 Task: Search one way flight ticket for 3 adults, 3 children in premium economy from Marquette: Sawyer International Airport to Jackson: Jackson Hole Airport on 5-2-2023. Choice of flights is American. Number of bags: 1 carry on bag. Price is upto 42000. Outbound departure time preference is 21:30.
Action: Mouse moved to (291, 117)
Screenshot: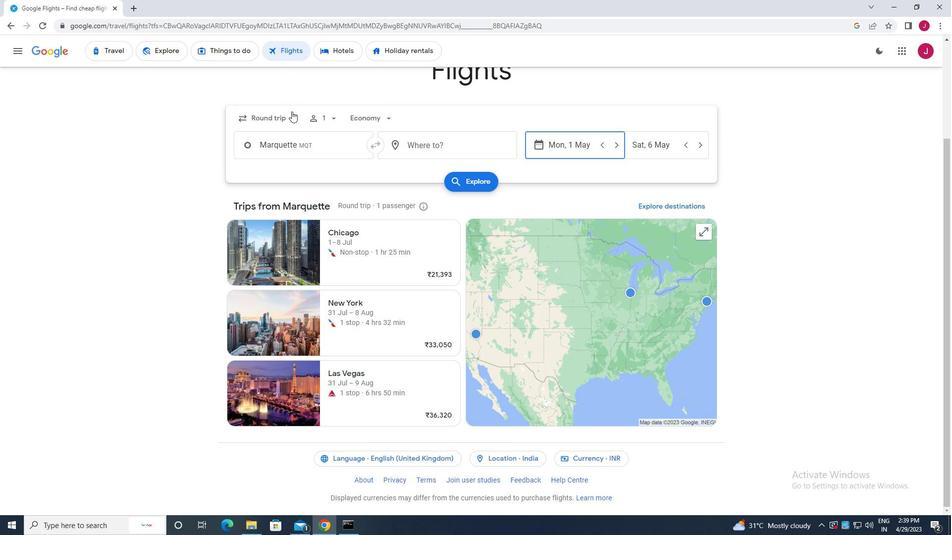 
Action: Mouse pressed left at (291, 117)
Screenshot: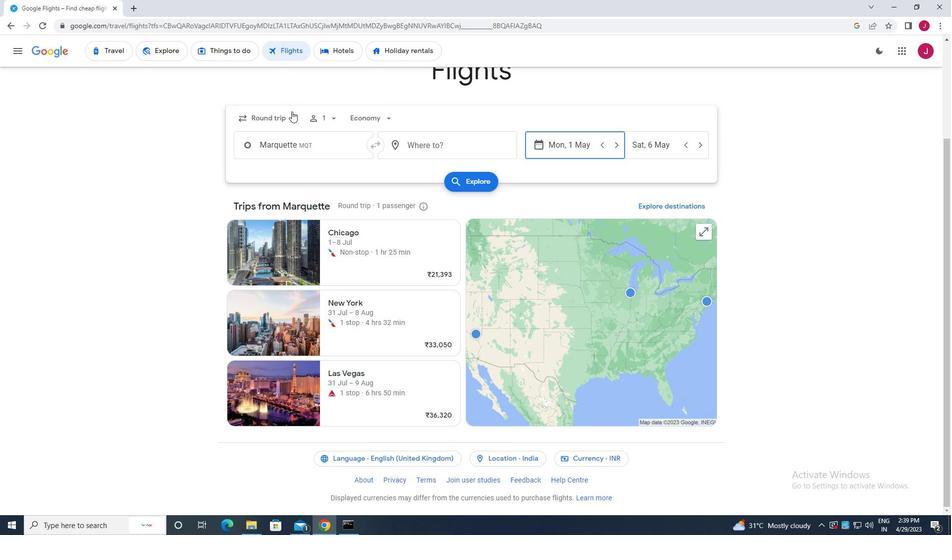 
Action: Mouse moved to (282, 164)
Screenshot: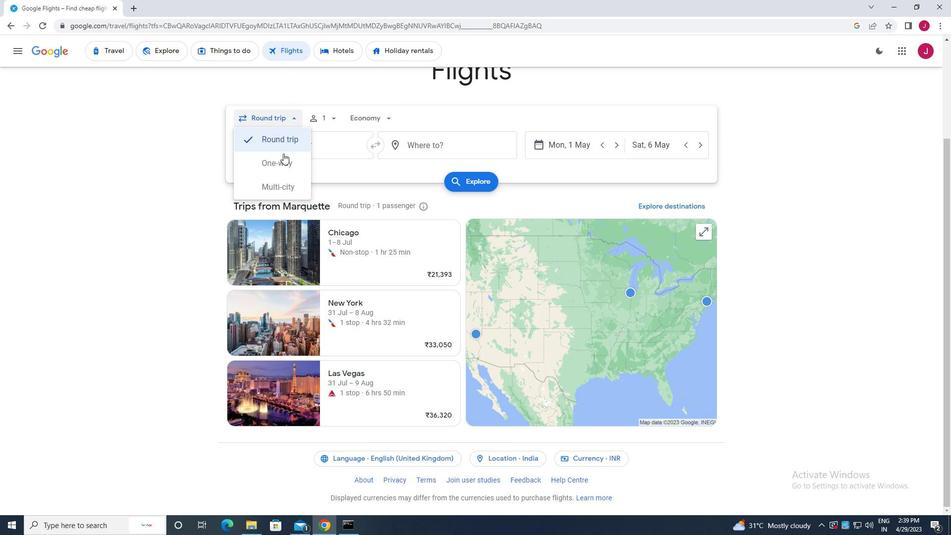 
Action: Mouse pressed left at (282, 164)
Screenshot: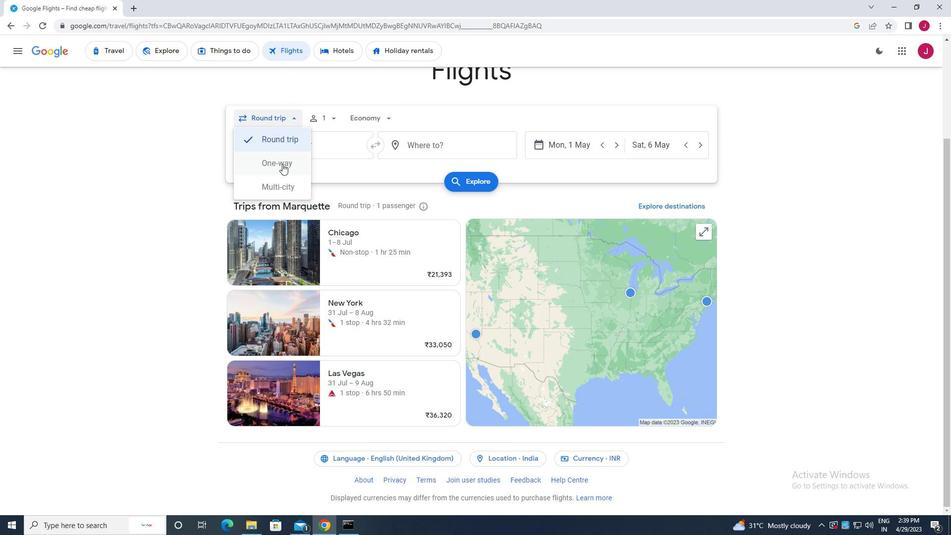 
Action: Mouse moved to (319, 121)
Screenshot: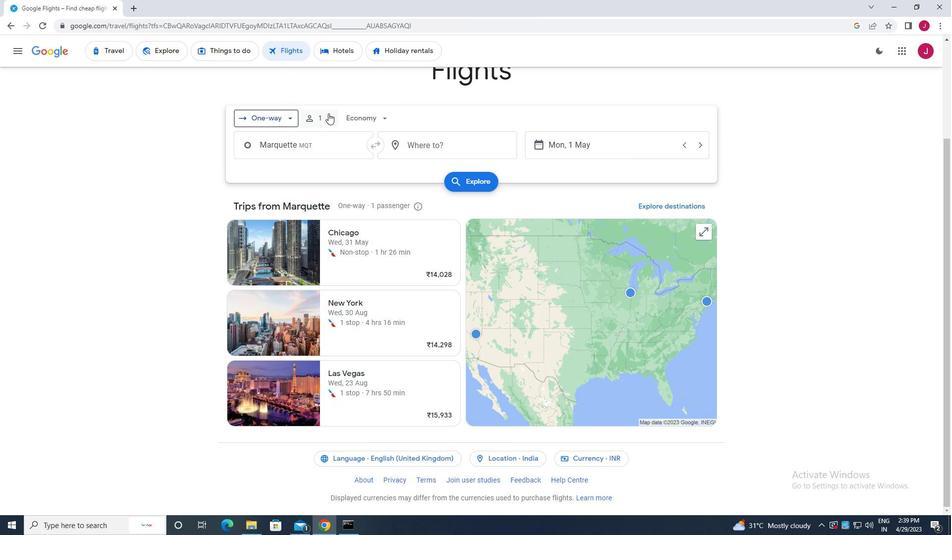 
Action: Mouse pressed left at (319, 121)
Screenshot: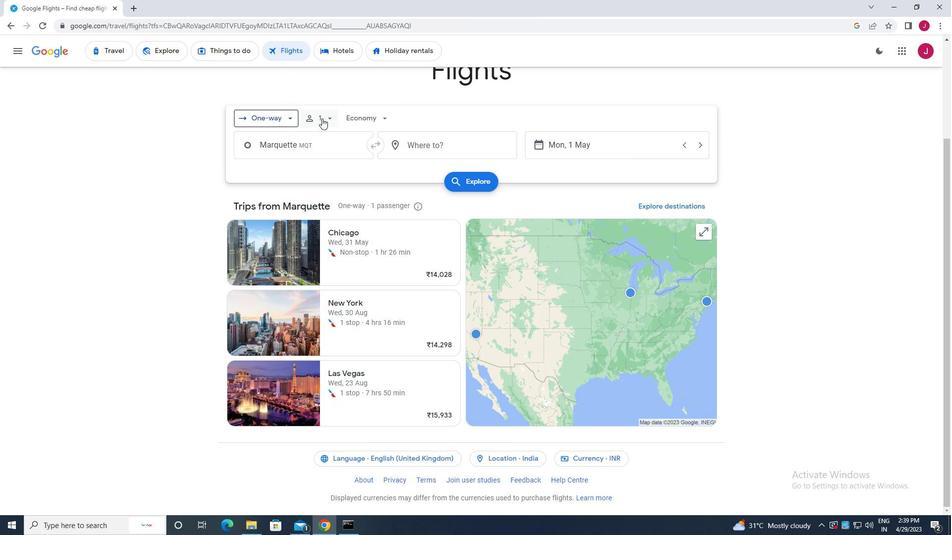 
Action: Mouse moved to (407, 145)
Screenshot: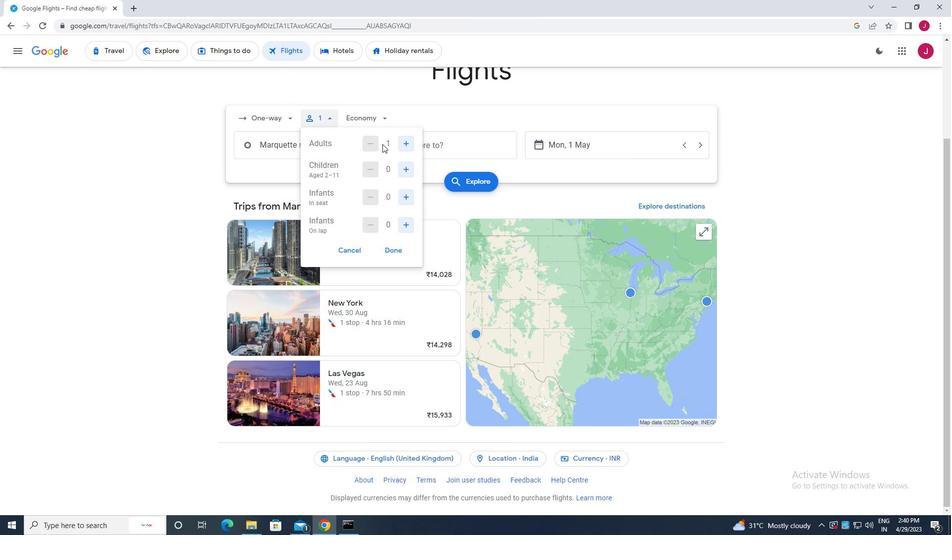 
Action: Mouse pressed left at (407, 145)
Screenshot: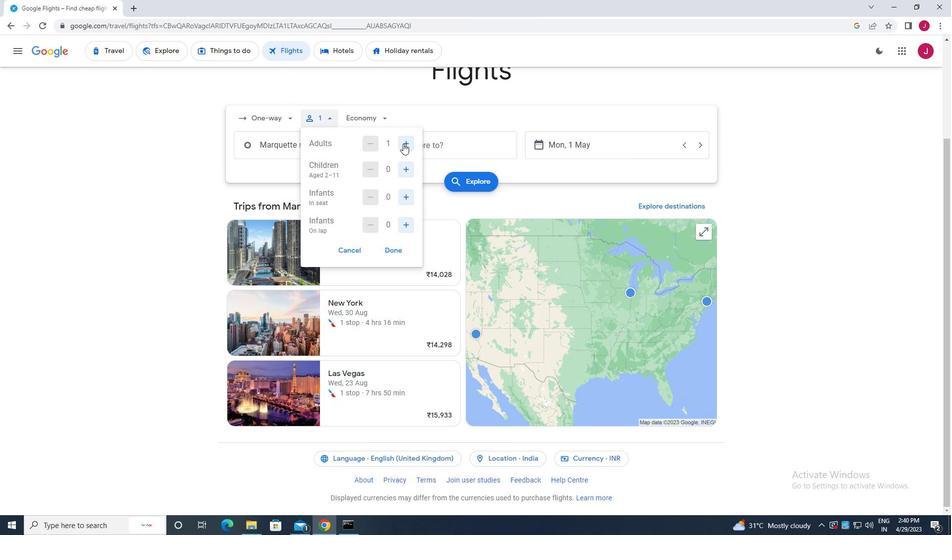
Action: Mouse pressed left at (407, 145)
Screenshot: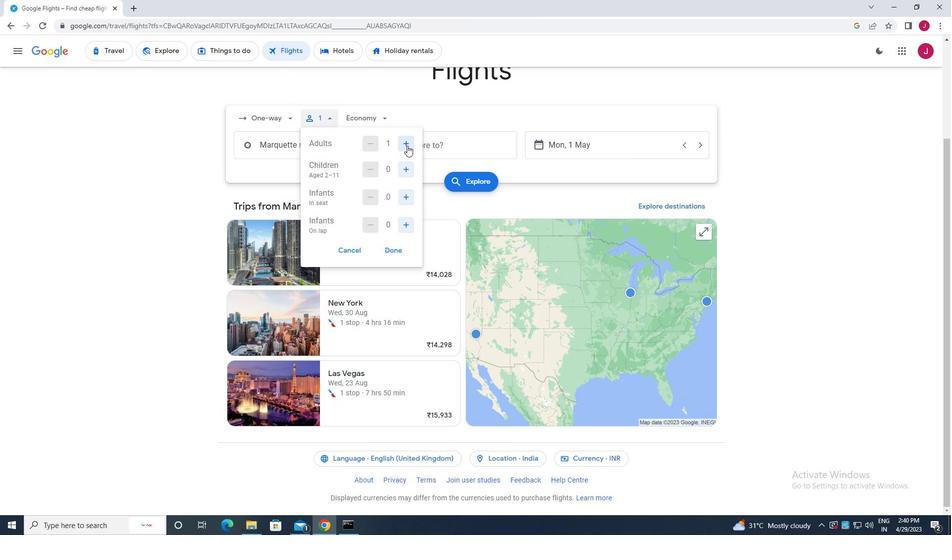 
Action: Mouse moved to (405, 172)
Screenshot: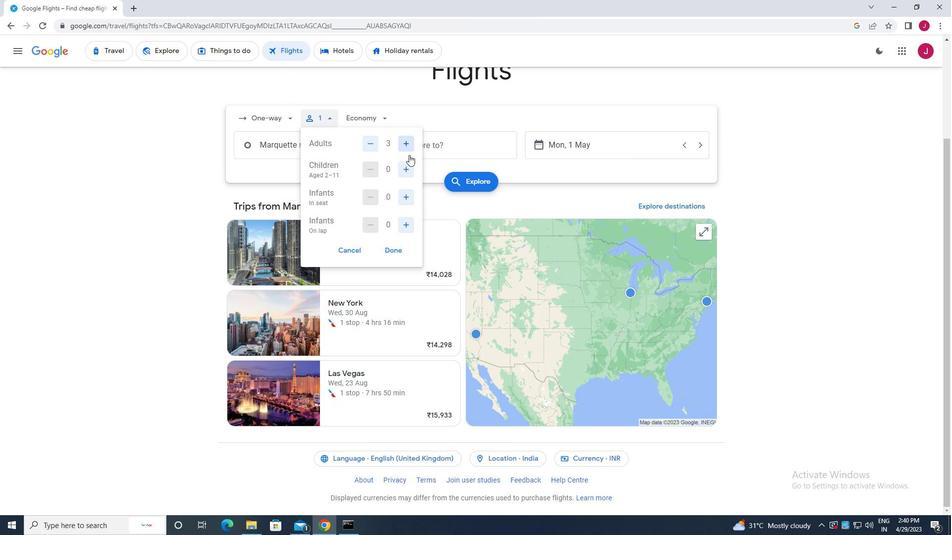 
Action: Mouse pressed left at (405, 172)
Screenshot: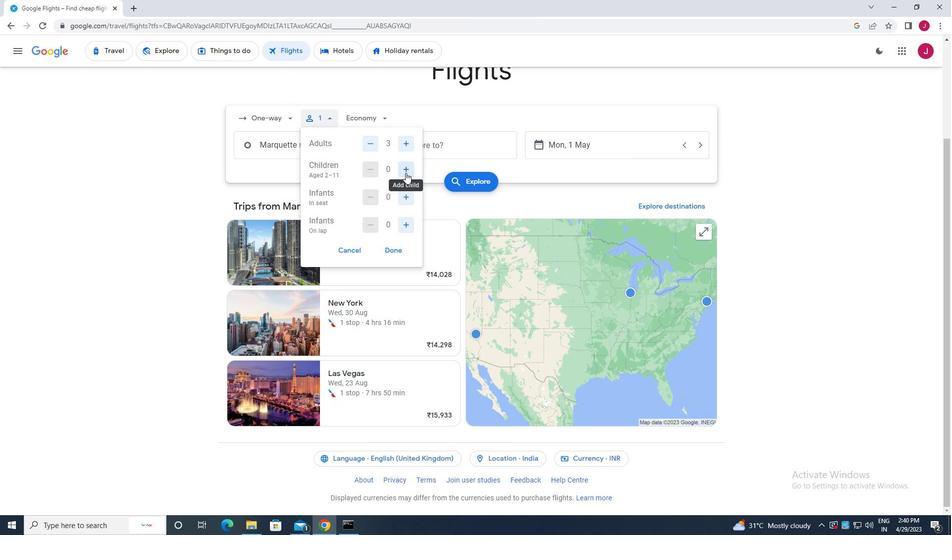 
Action: Mouse pressed left at (405, 172)
Screenshot: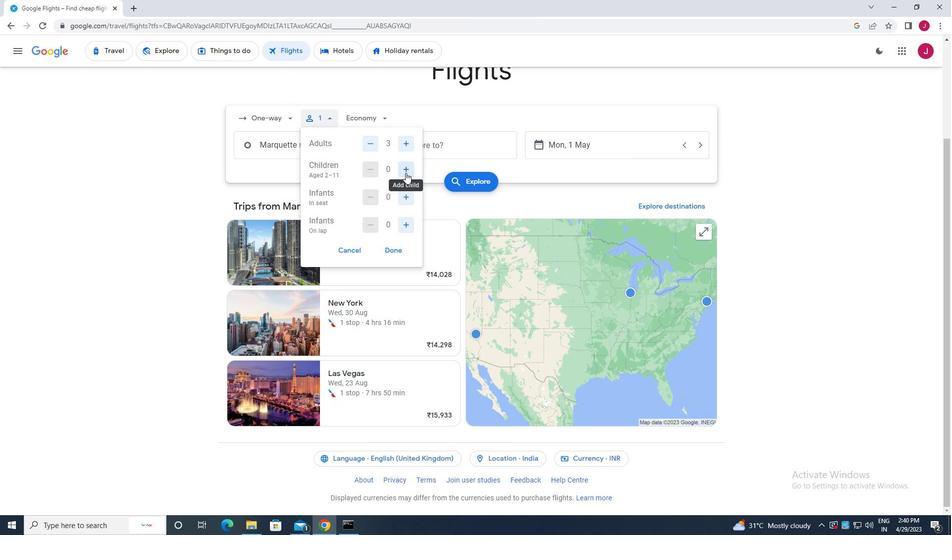 
Action: Mouse pressed left at (405, 172)
Screenshot: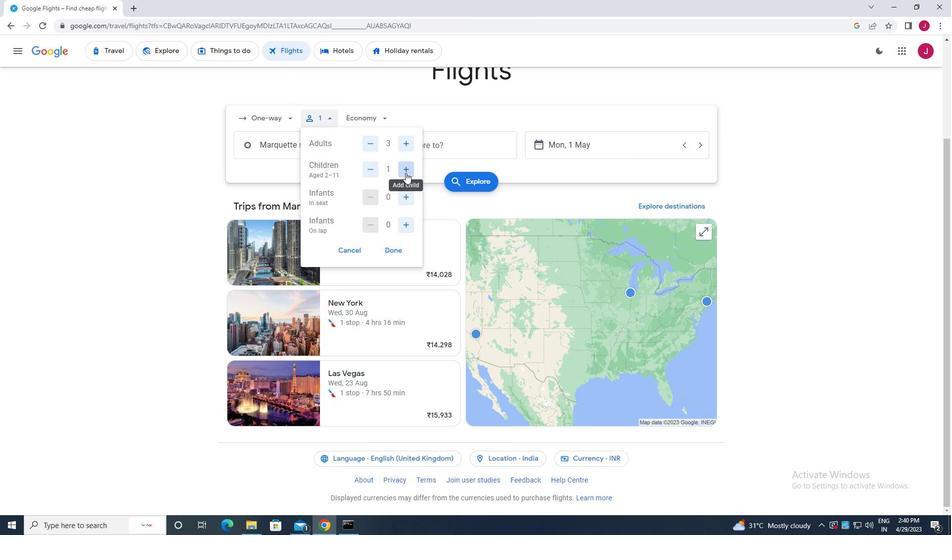 
Action: Mouse moved to (392, 250)
Screenshot: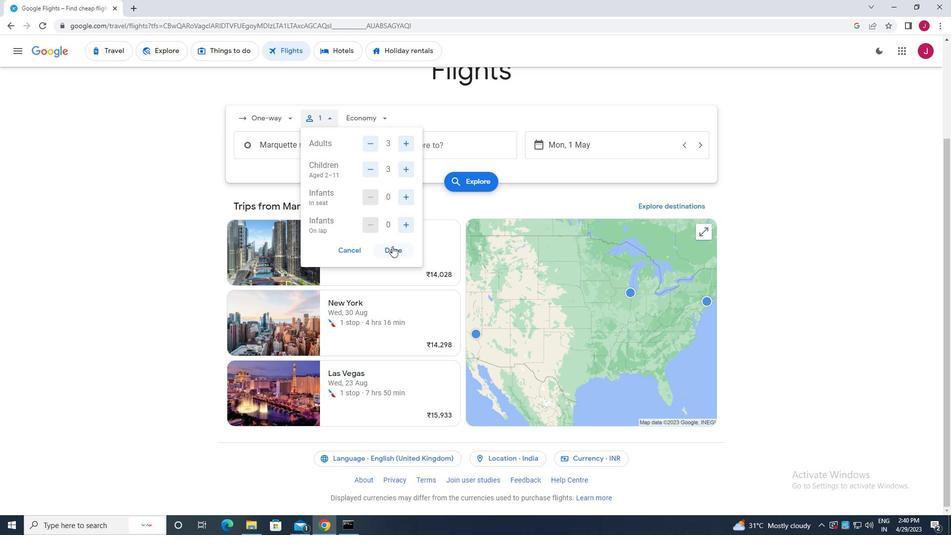 
Action: Mouse pressed left at (392, 250)
Screenshot: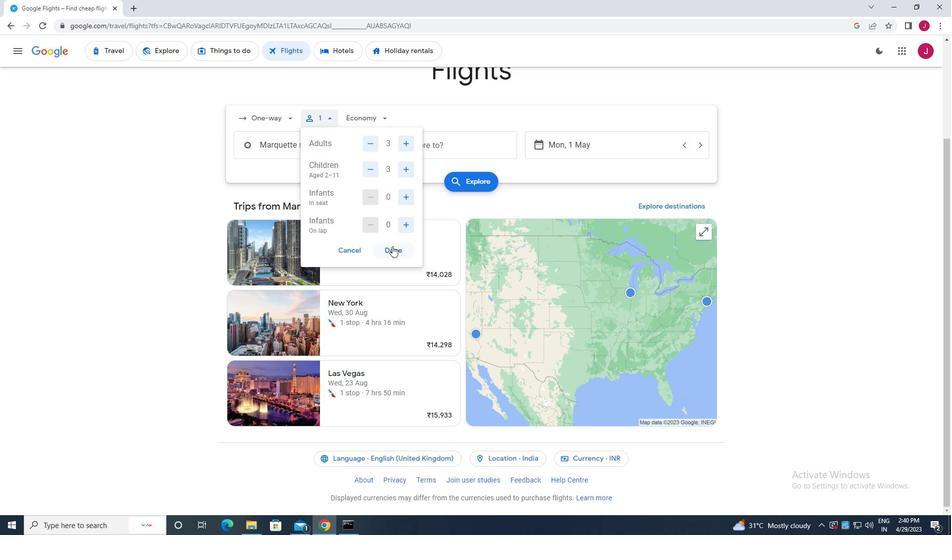 
Action: Mouse moved to (382, 118)
Screenshot: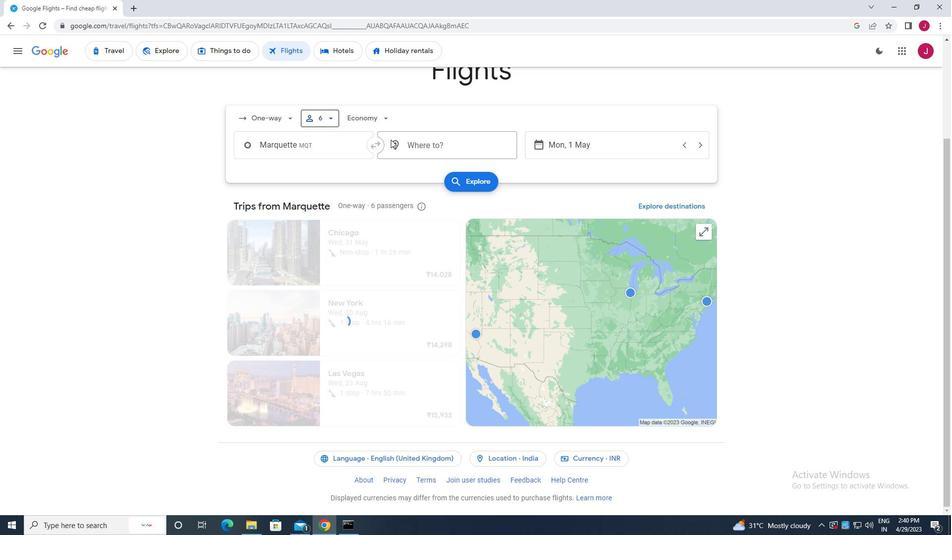 
Action: Mouse pressed left at (382, 118)
Screenshot: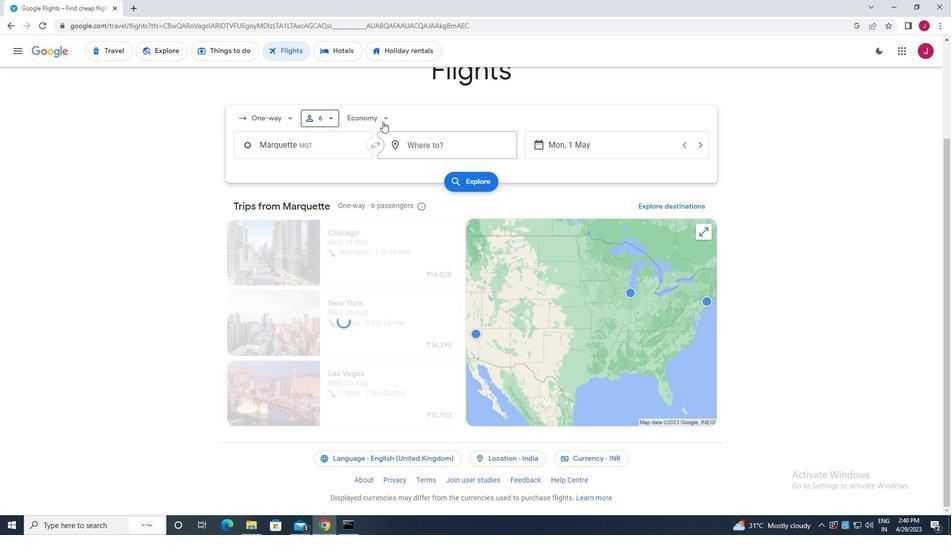 
Action: Mouse moved to (383, 159)
Screenshot: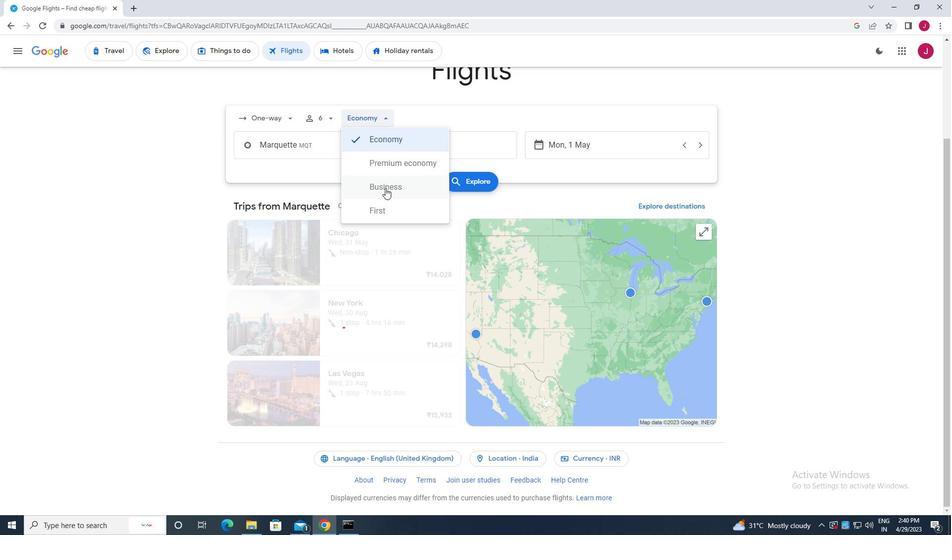 
Action: Mouse pressed left at (383, 159)
Screenshot: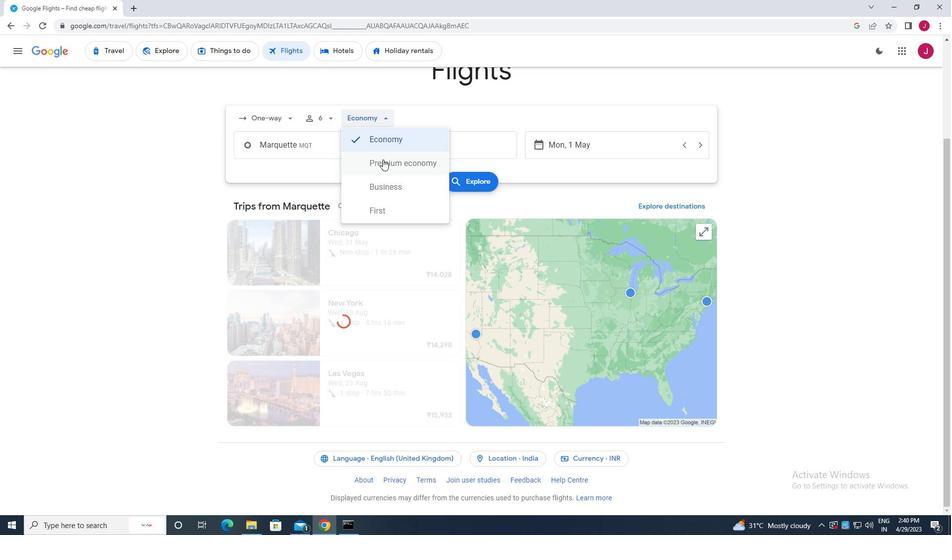 
Action: Mouse moved to (304, 146)
Screenshot: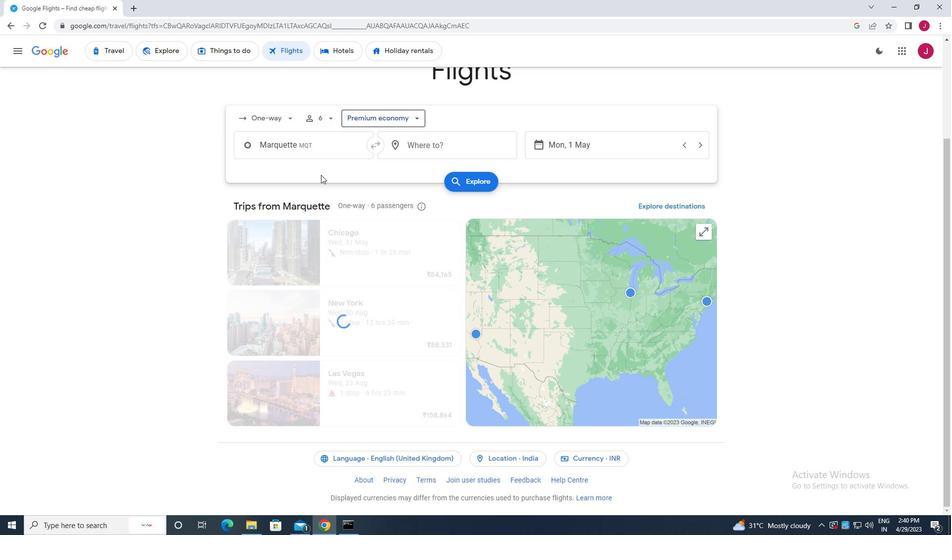 
Action: Mouse pressed left at (304, 146)
Screenshot: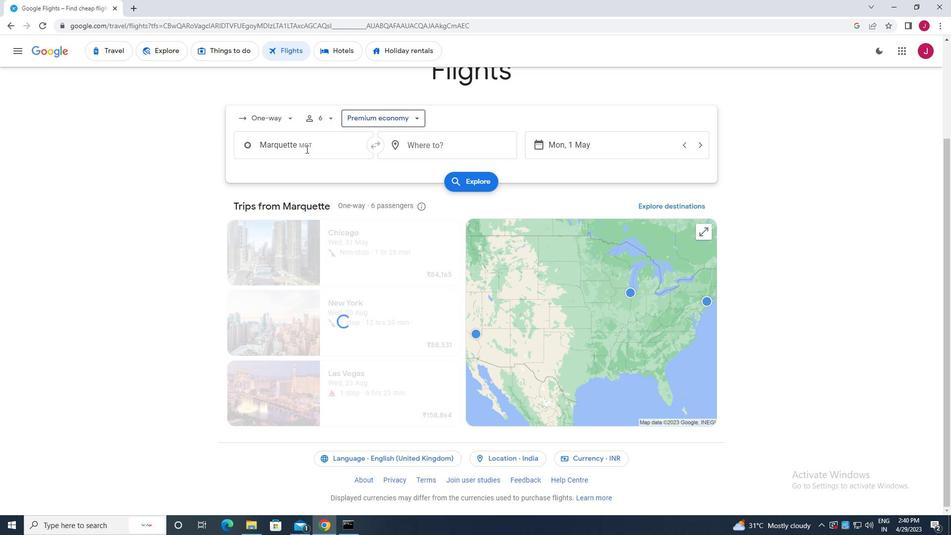 
Action: Mouse moved to (300, 143)
Screenshot: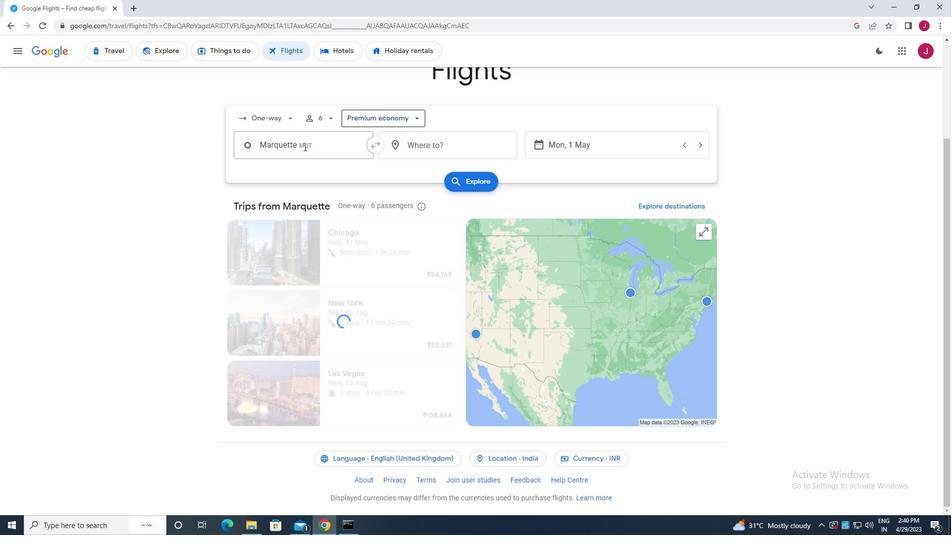 
Action: Key pressed marquette
Screenshot: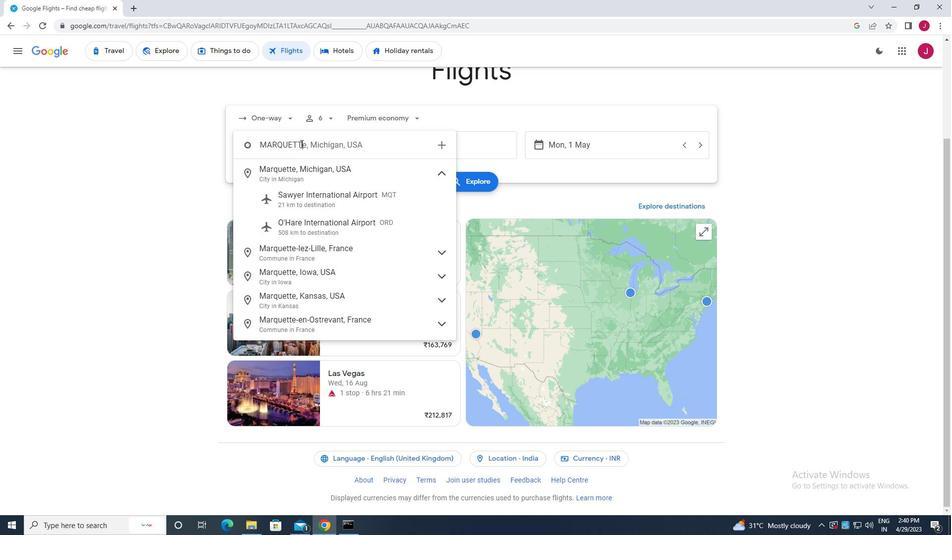 
Action: Mouse moved to (317, 201)
Screenshot: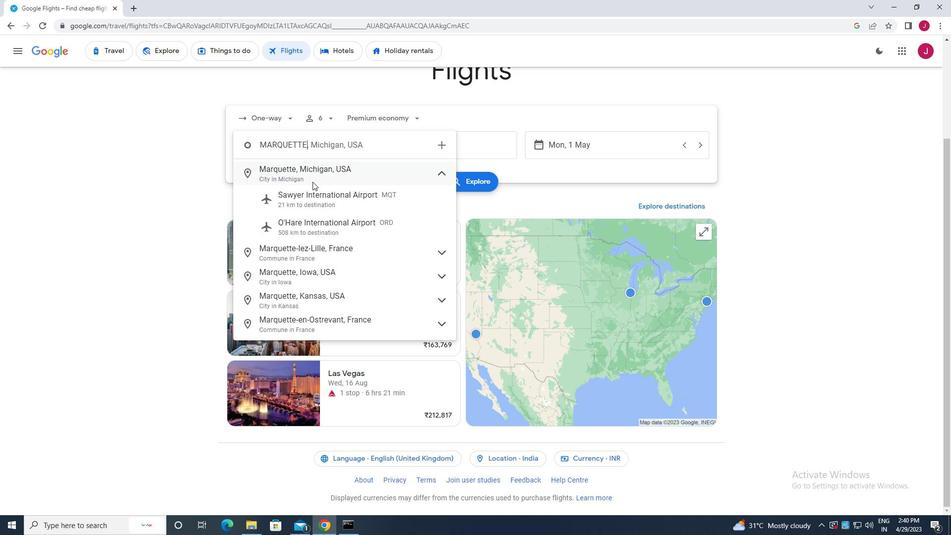 
Action: Mouse pressed left at (317, 201)
Screenshot: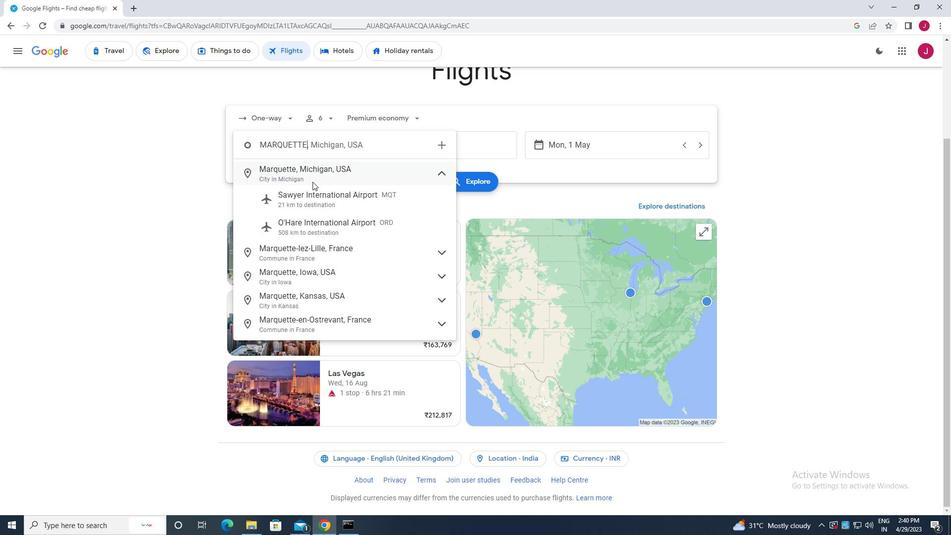 
Action: Mouse moved to (496, 143)
Screenshot: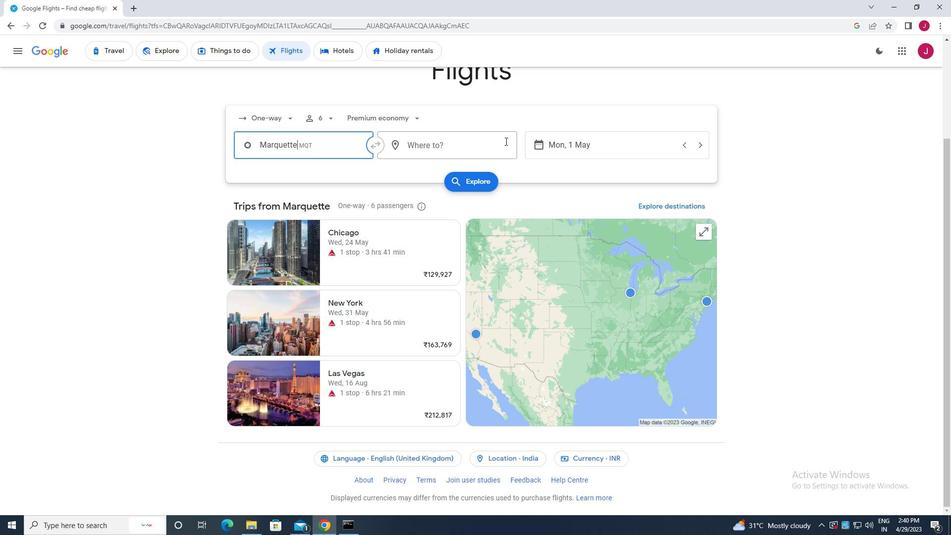 
Action: Mouse pressed left at (496, 143)
Screenshot: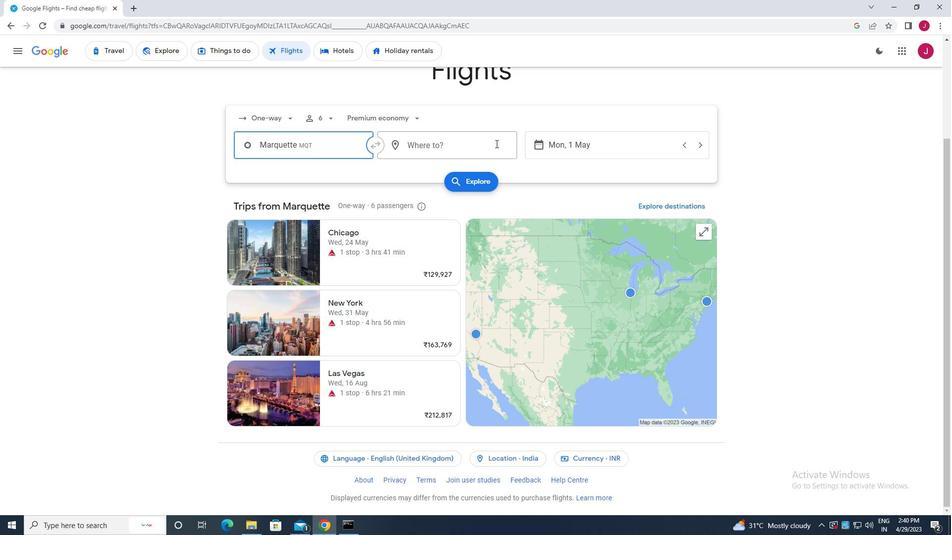 
Action: Mouse moved to (453, 153)
Screenshot: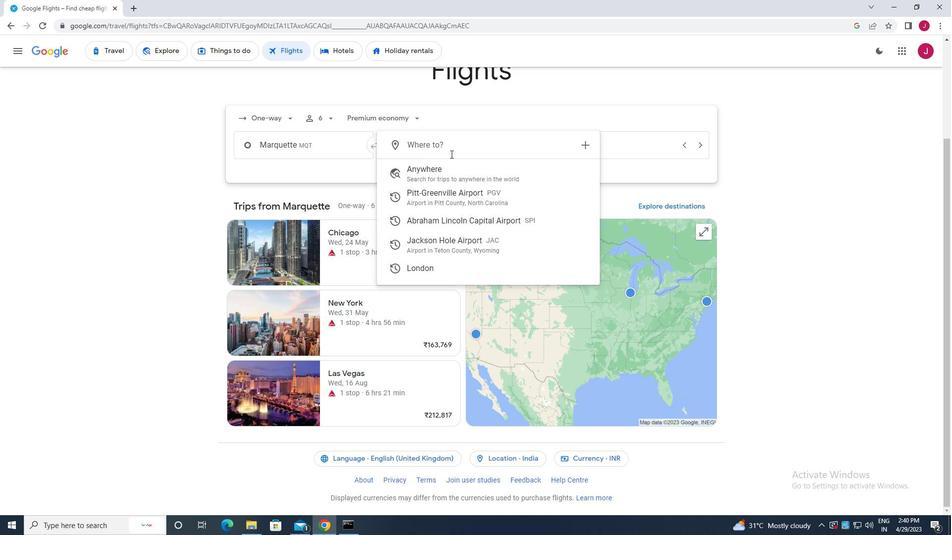 
Action: Key pressed jackson<Key.space>h
Screenshot: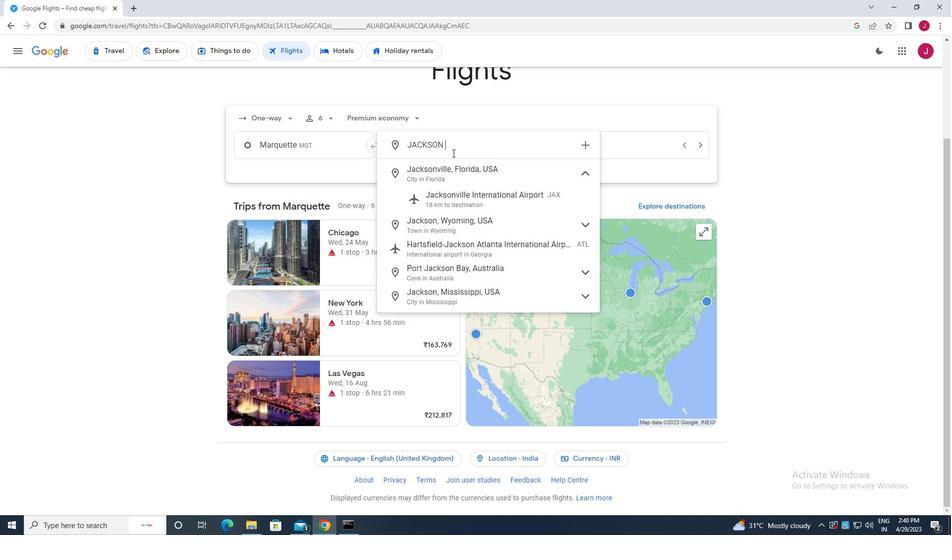 
Action: Mouse moved to (473, 194)
Screenshot: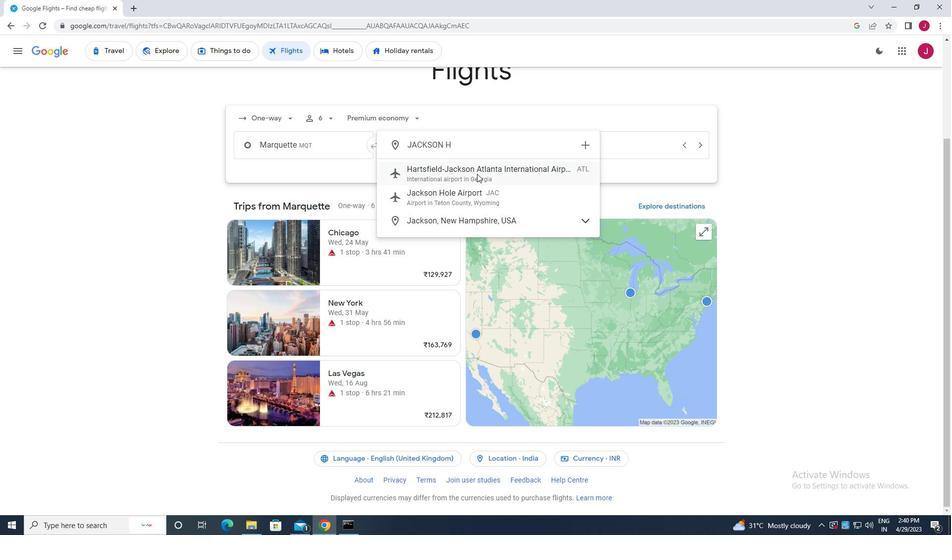 
Action: Mouse pressed left at (473, 194)
Screenshot: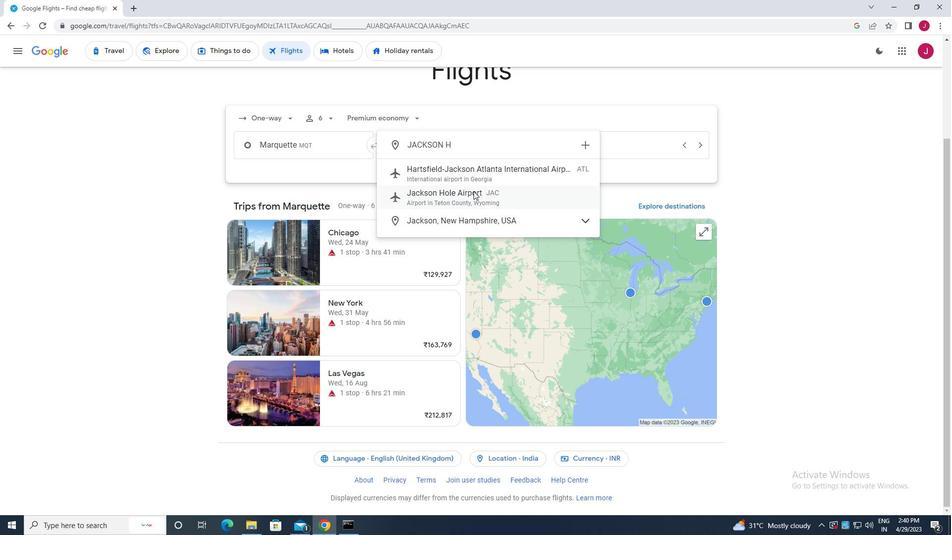 
Action: Mouse moved to (581, 147)
Screenshot: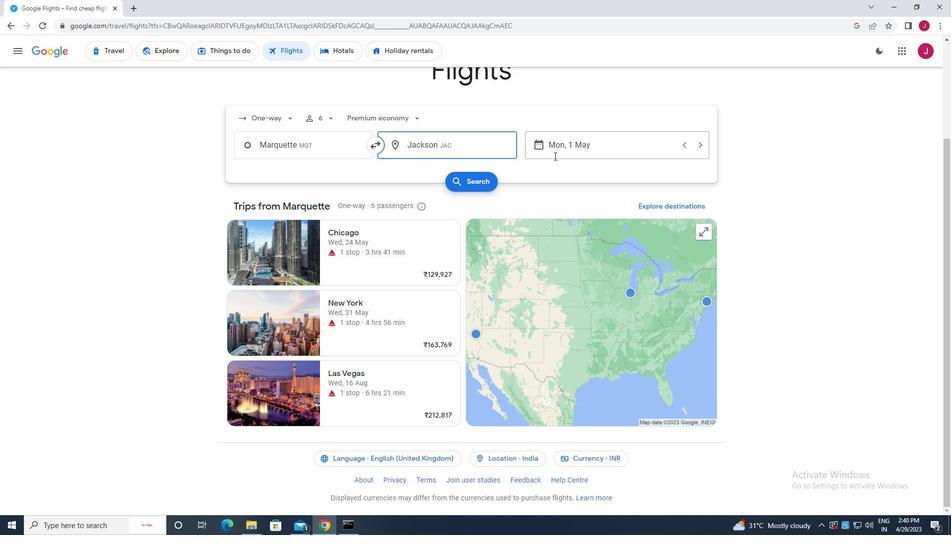 
Action: Mouse pressed left at (581, 147)
Screenshot: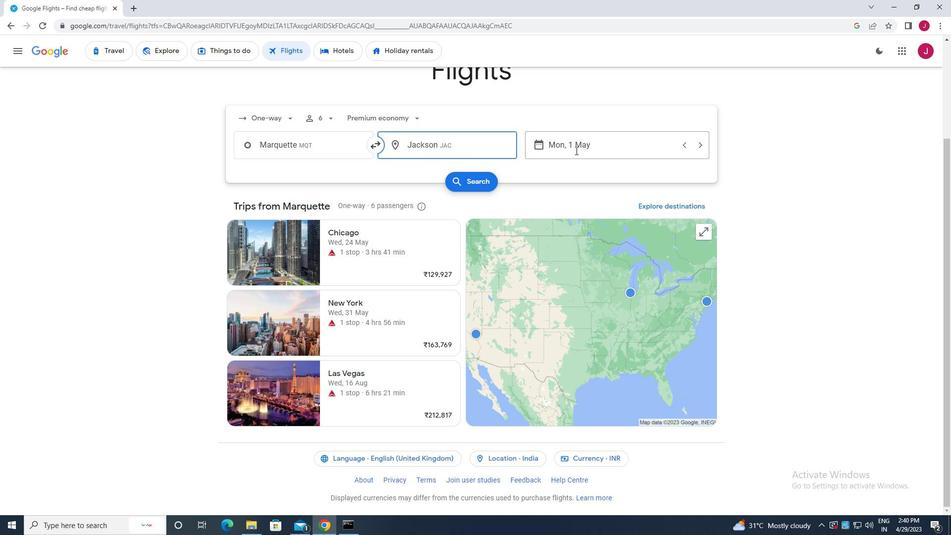 
Action: Mouse moved to (598, 221)
Screenshot: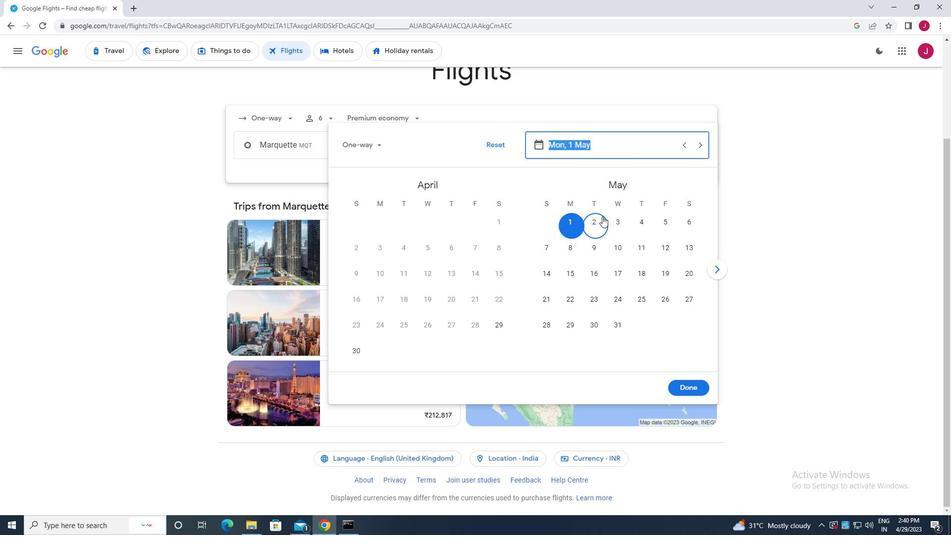 
Action: Mouse pressed left at (598, 221)
Screenshot: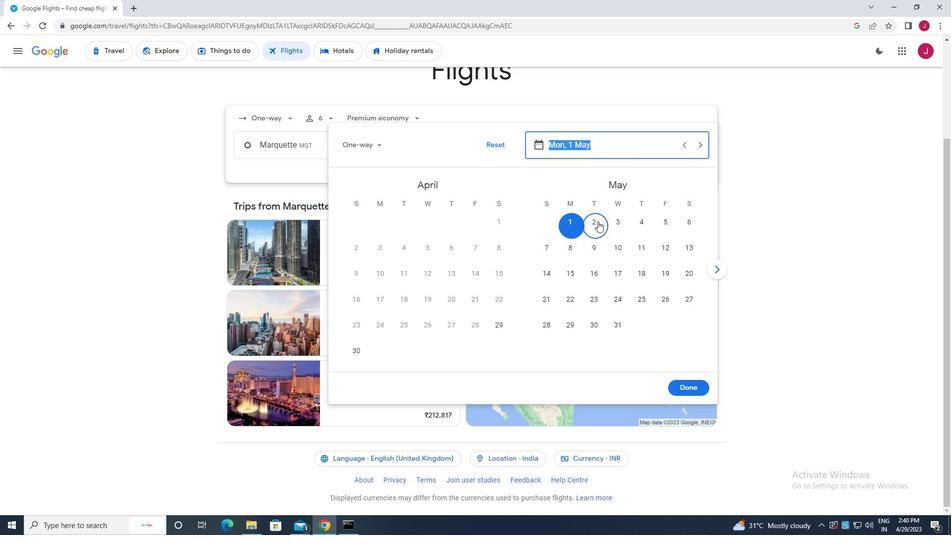 
Action: Mouse moved to (678, 385)
Screenshot: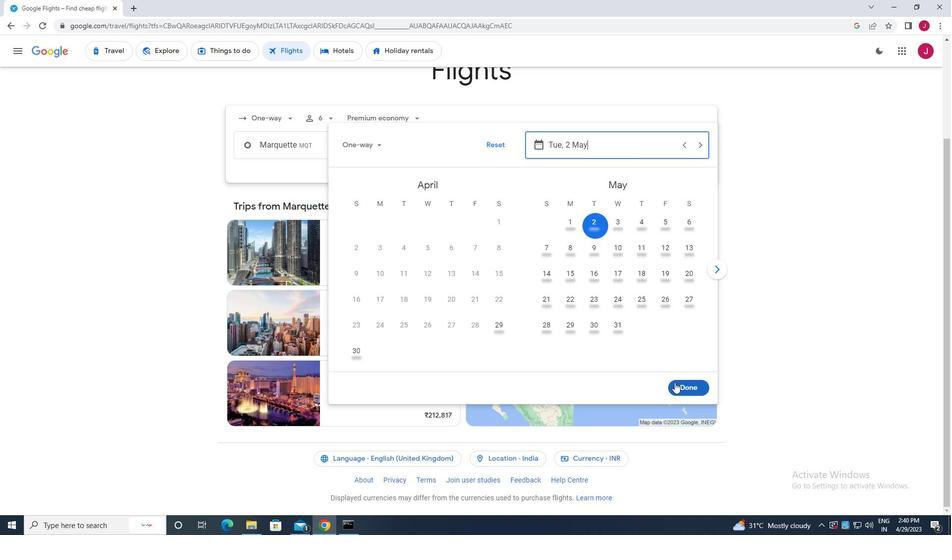 
Action: Mouse pressed left at (678, 385)
Screenshot: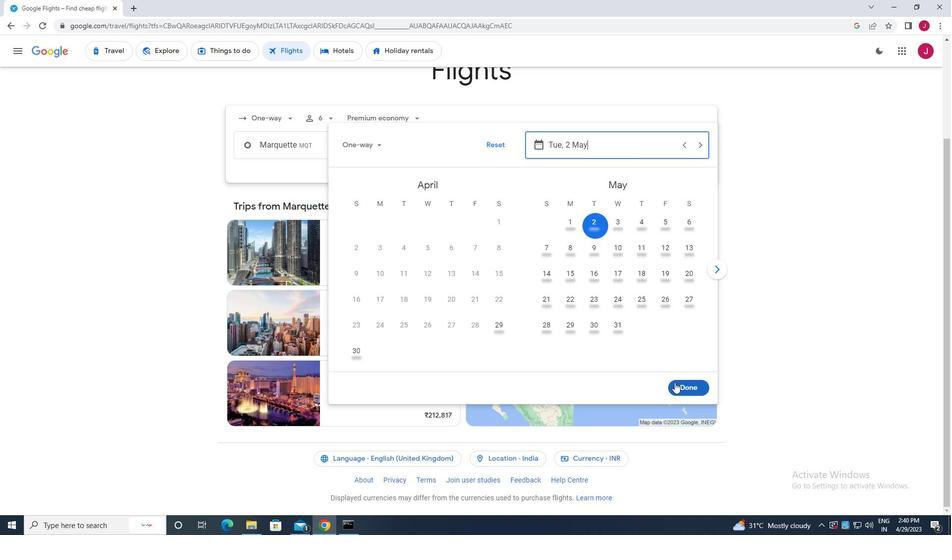
Action: Mouse moved to (477, 181)
Screenshot: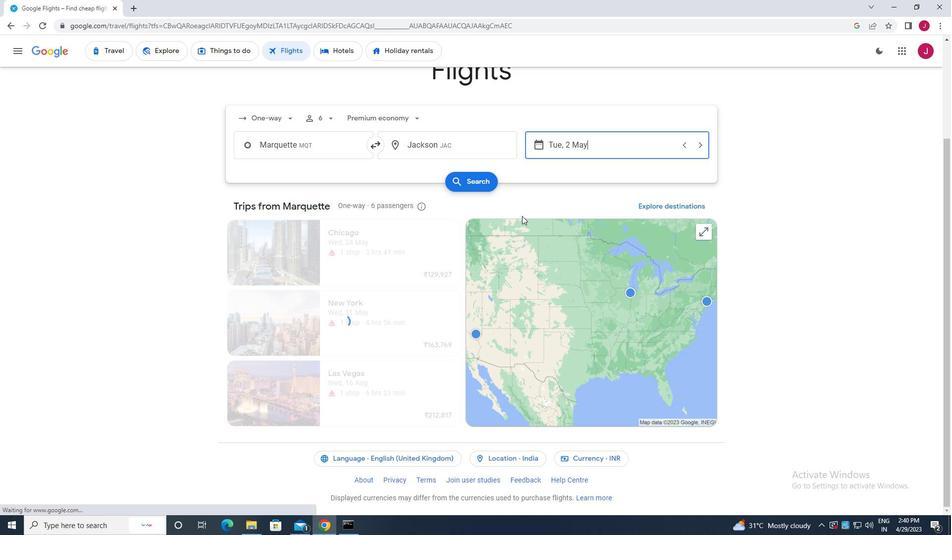 
Action: Mouse pressed left at (477, 181)
Screenshot: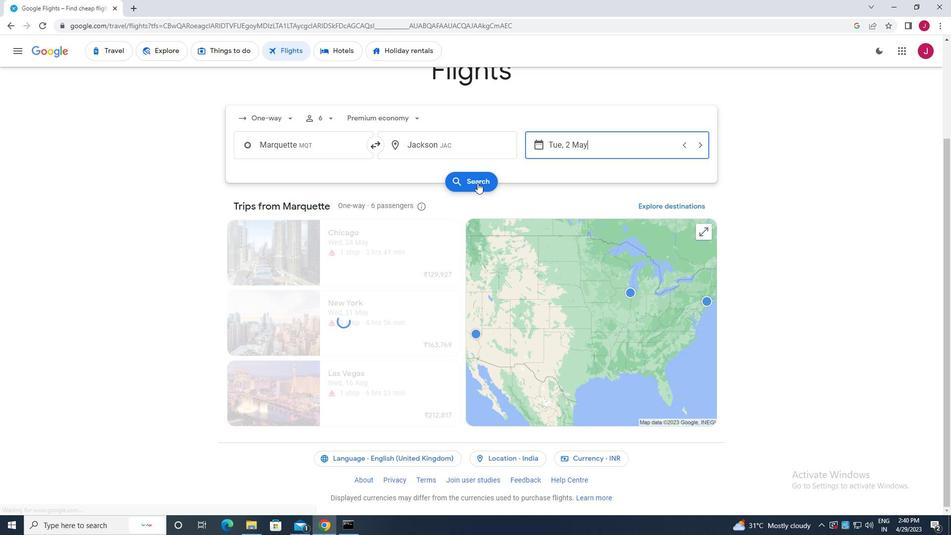 
Action: Mouse moved to (252, 142)
Screenshot: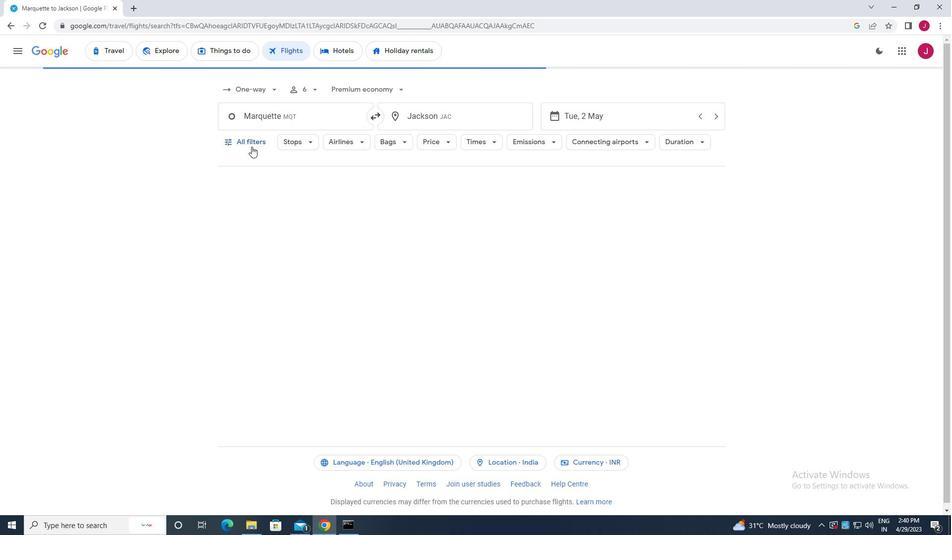 
Action: Mouse pressed left at (252, 142)
Screenshot: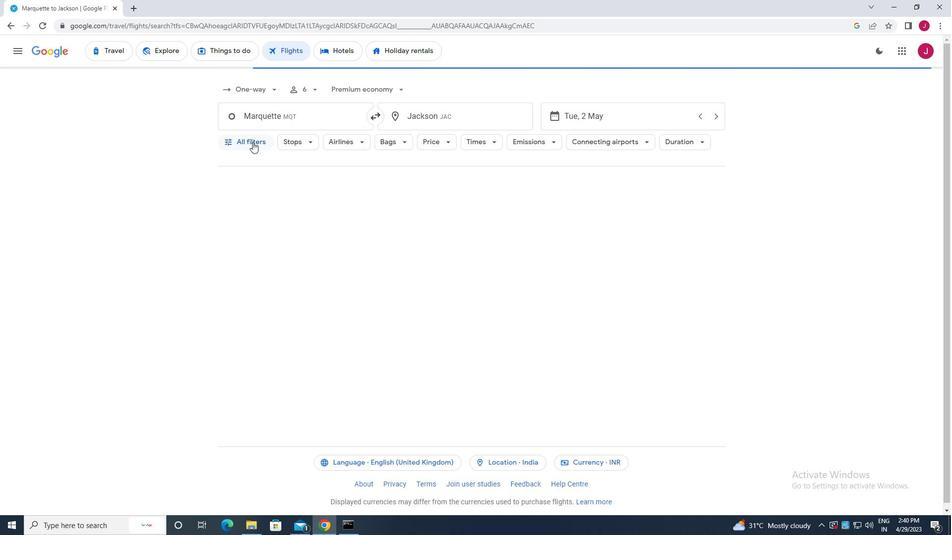 
Action: Mouse moved to (311, 212)
Screenshot: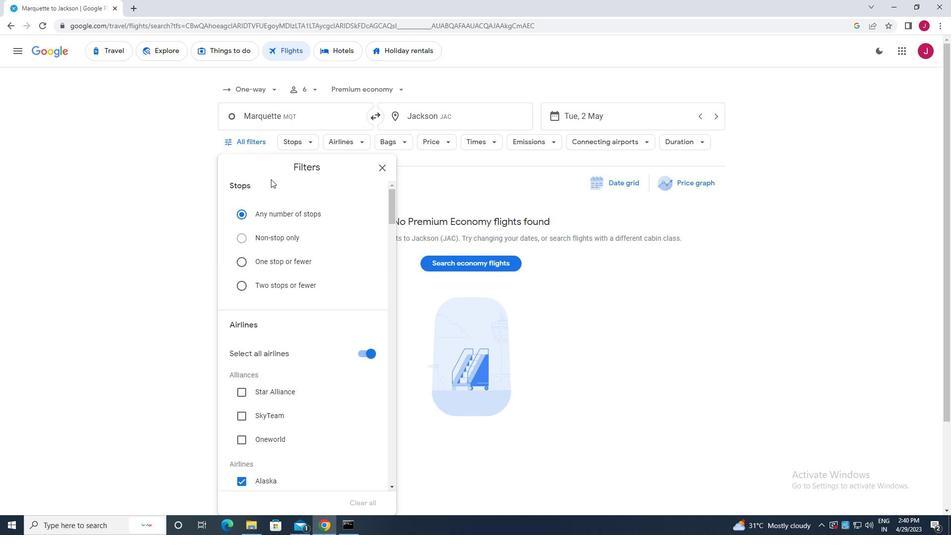 
Action: Mouse scrolled (311, 212) with delta (0, 0)
Screenshot: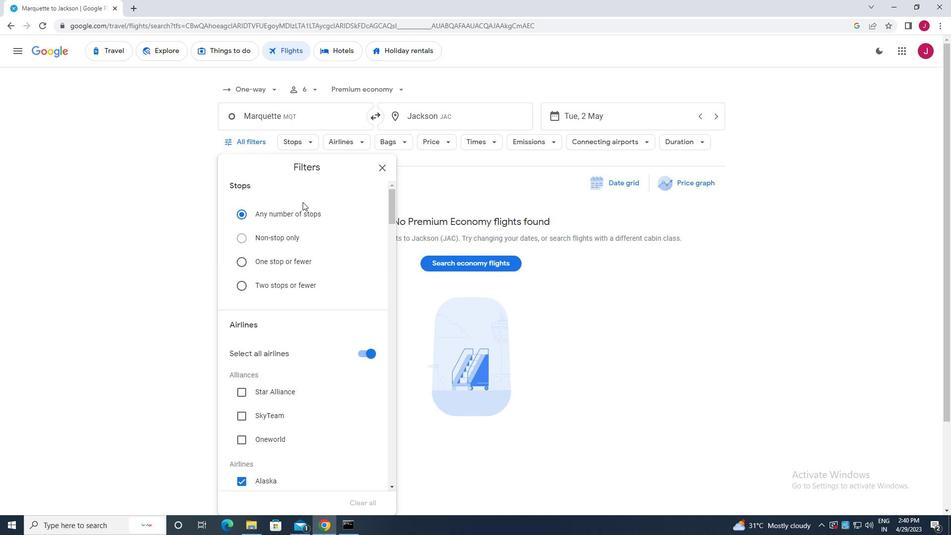 
Action: Mouse scrolled (311, 212) with delta (0, 0)
Screenshot: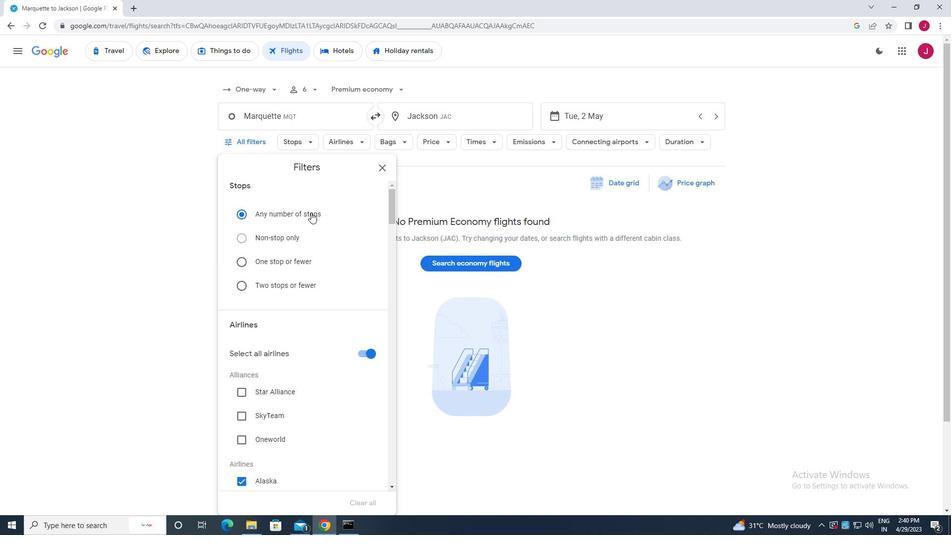 
Action: Mouse scrolled (311, 212) with delta (0, 0)
Screenshot: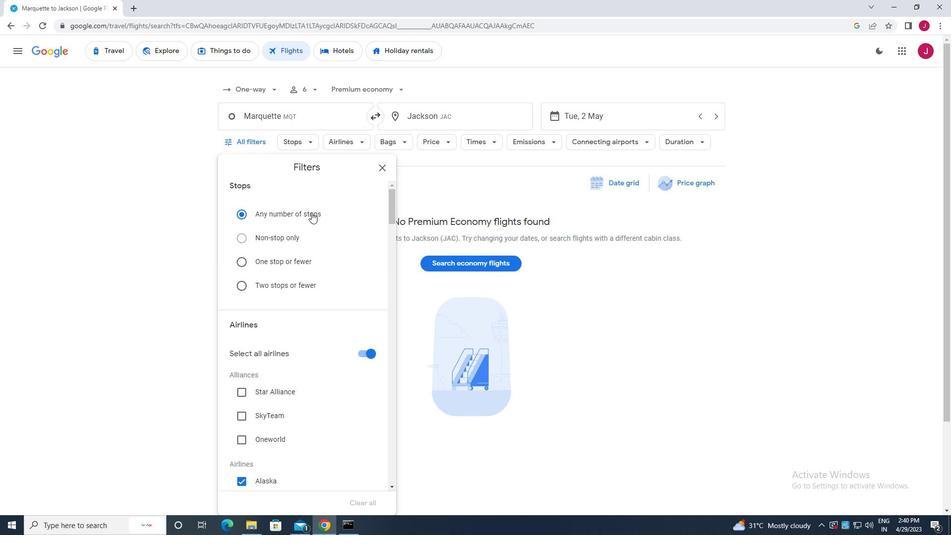 
Action: Mouse moved to (360, 207)
Screenshot: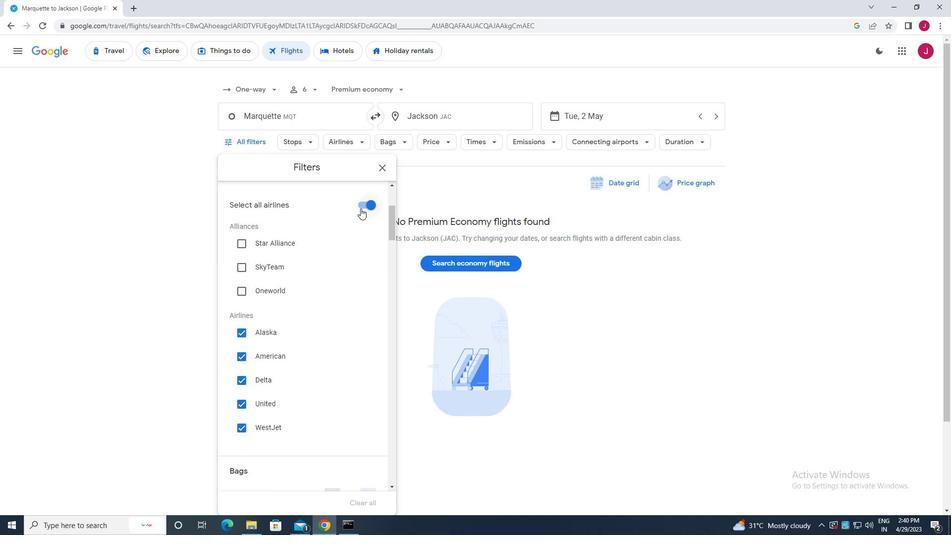 
Action: Mouse pressed left at (360, 207)
Screenshot: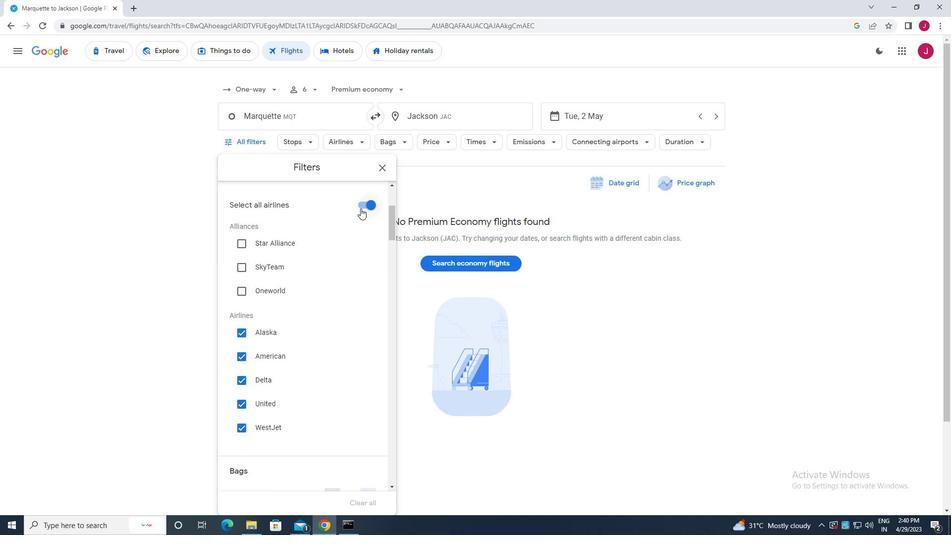 
Action: Mouse moved to (238, 358)
Screenshot: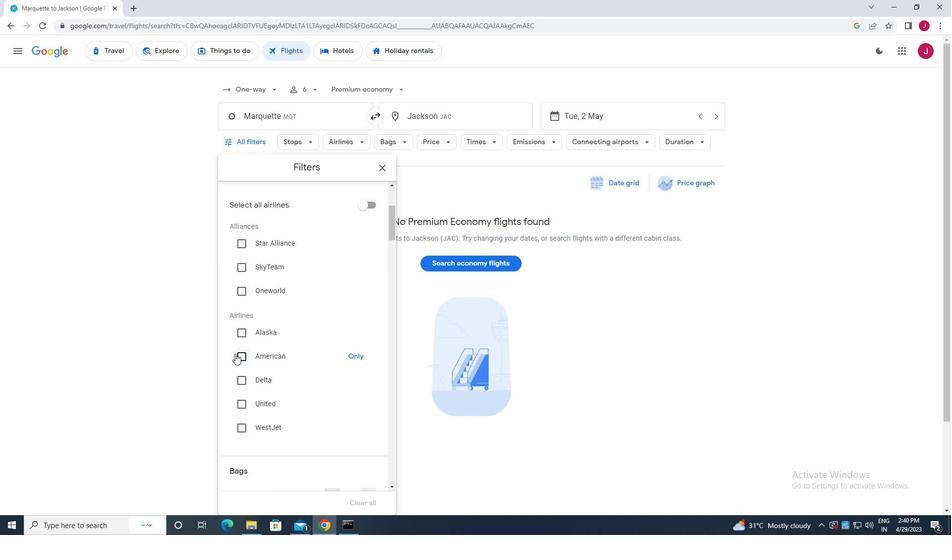 
Action: Mouse pressed left at (238, 358)
Screenshot: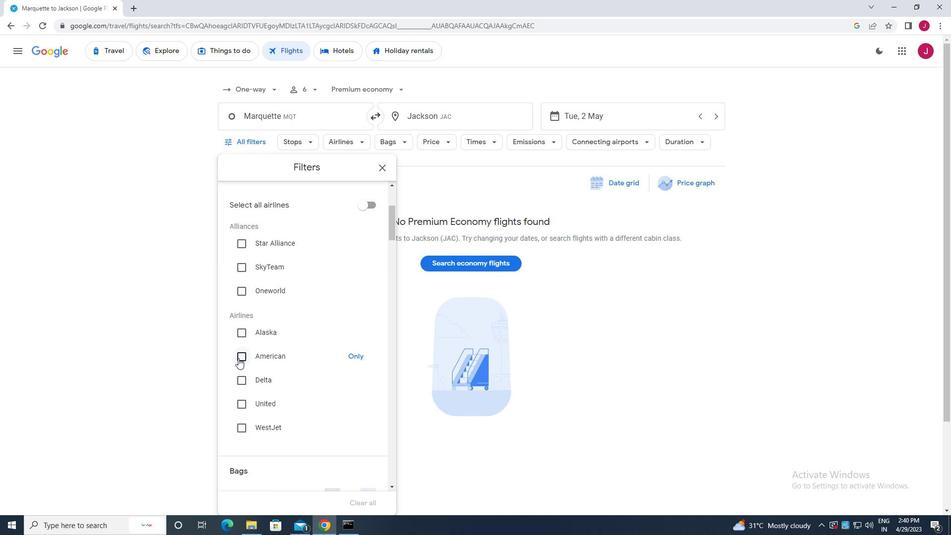 
Action: Mouse moved to (298, 348)
Screenshot: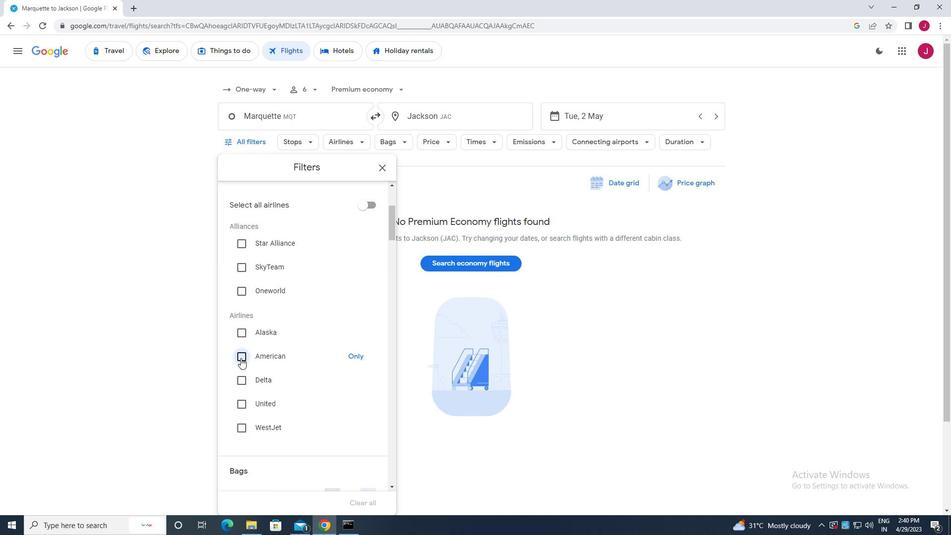 
Action: Mouse scrolled (298, 348) with delta (0, 0)
Screenshot: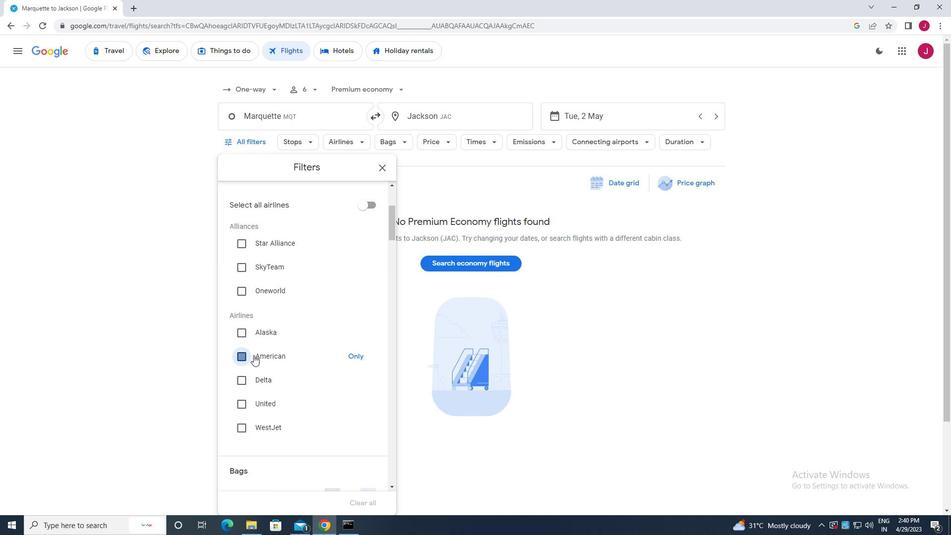 
Action: Mouse scrolled (298, 348) with delta (0, 0)
Screenshot: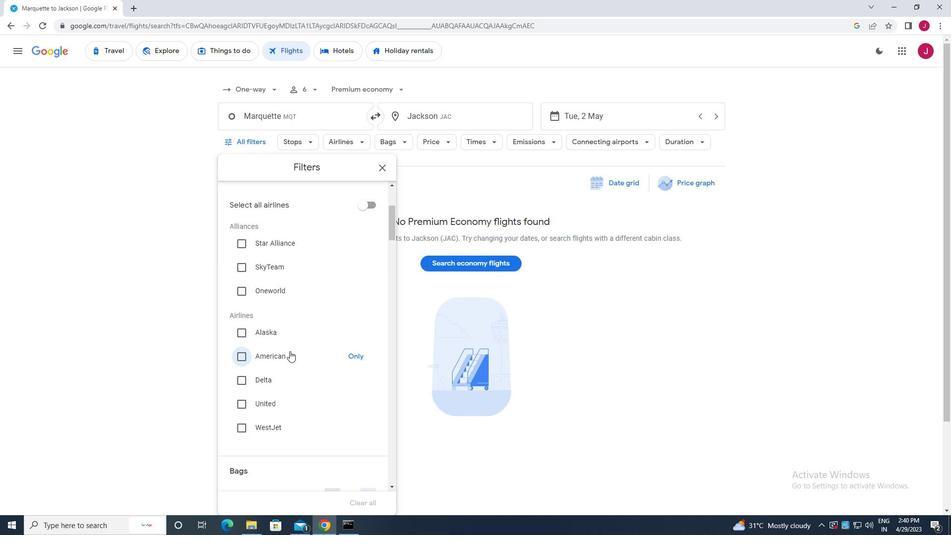 
Action: Mouse scrolled (298, 348) with delta (0, 0)
Screenshot: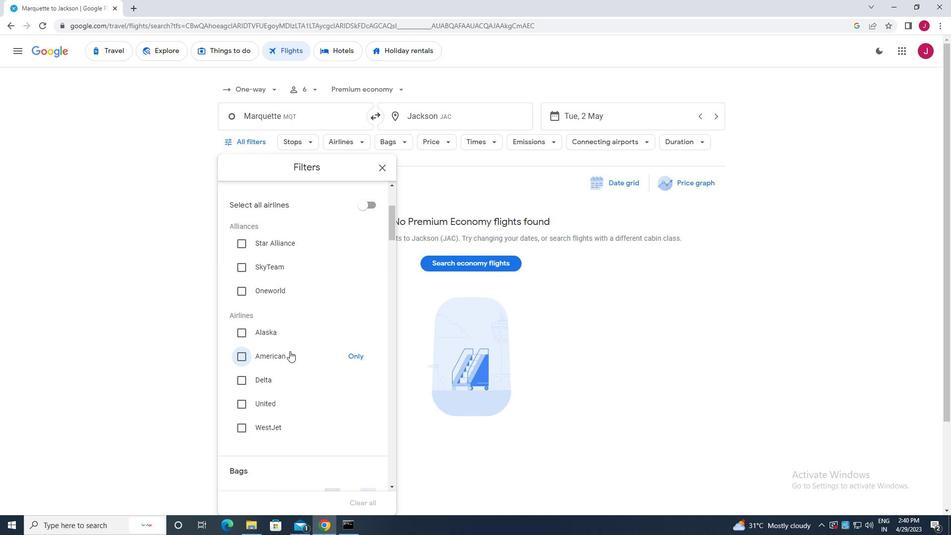
Action: Mouse scrolled (298, 348) with delta (0, 0)
Screenshot: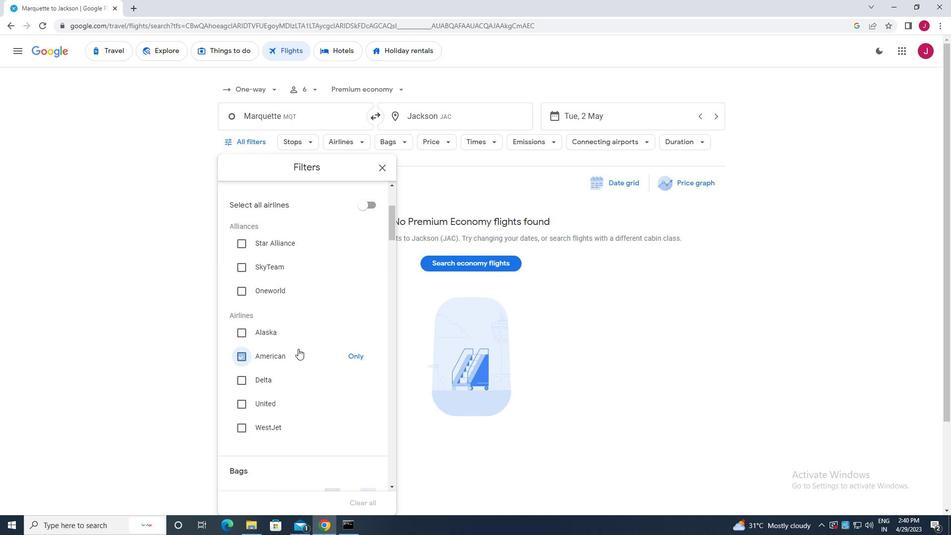 
Action: Mouse moved to (298, 348)
Screenshot: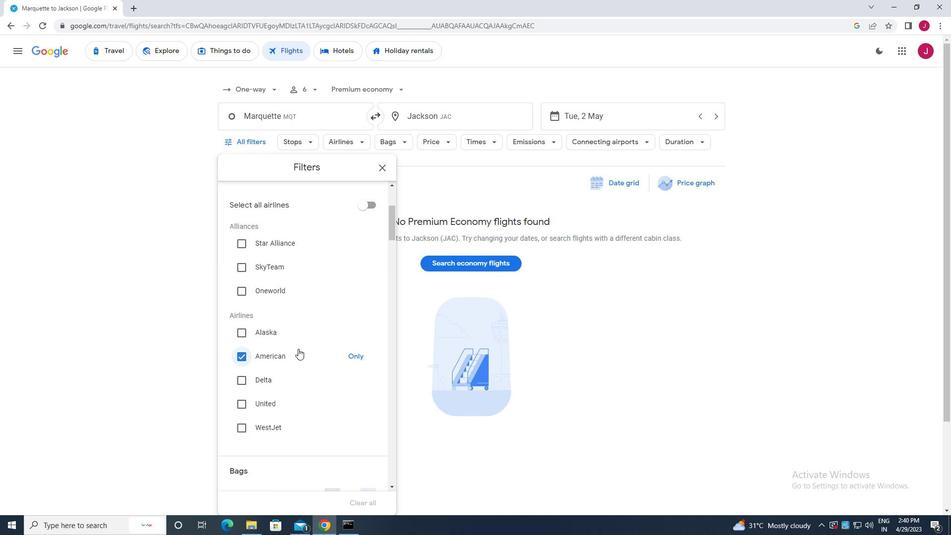 
Action: Mouse scrolled (298, 348) with delta (0, 0)
Screenshot: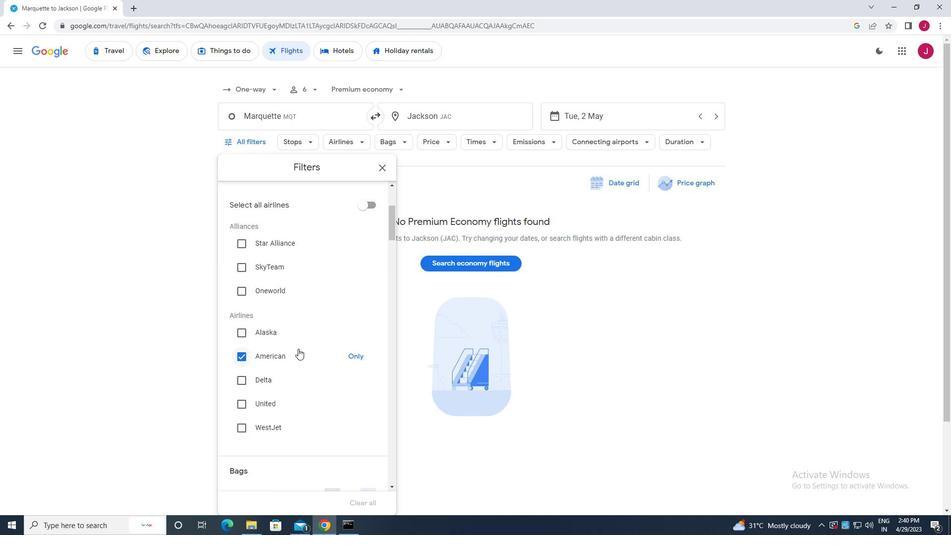 
Action: Mouse moved to (370, 248)
Screenshot: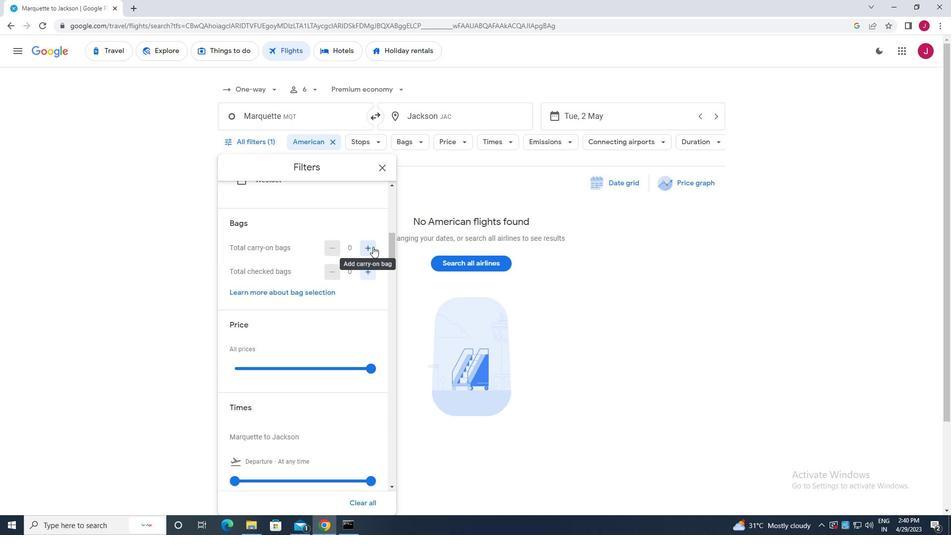
Action: Mouse pressed left at (370, 248)
Screenshot: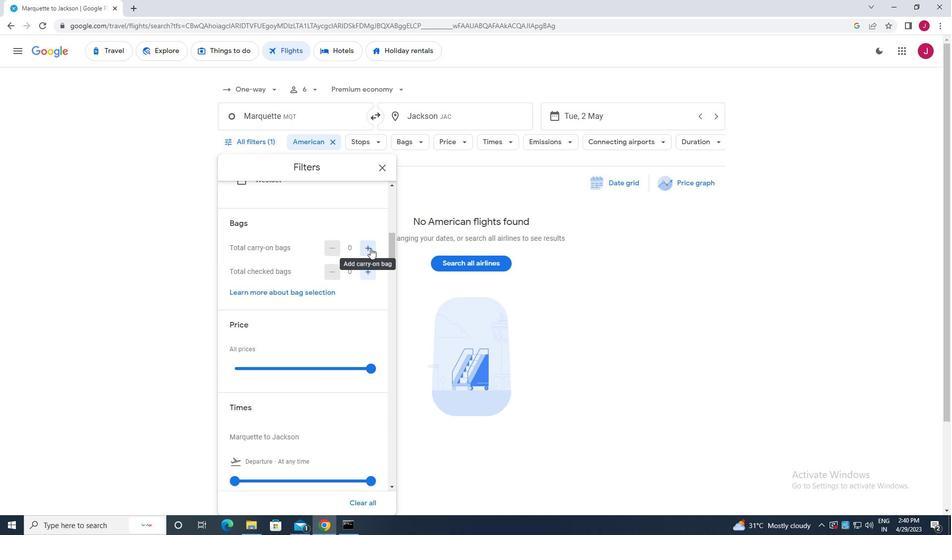
Action: Mouse moved to (373, 367)
Screenshot: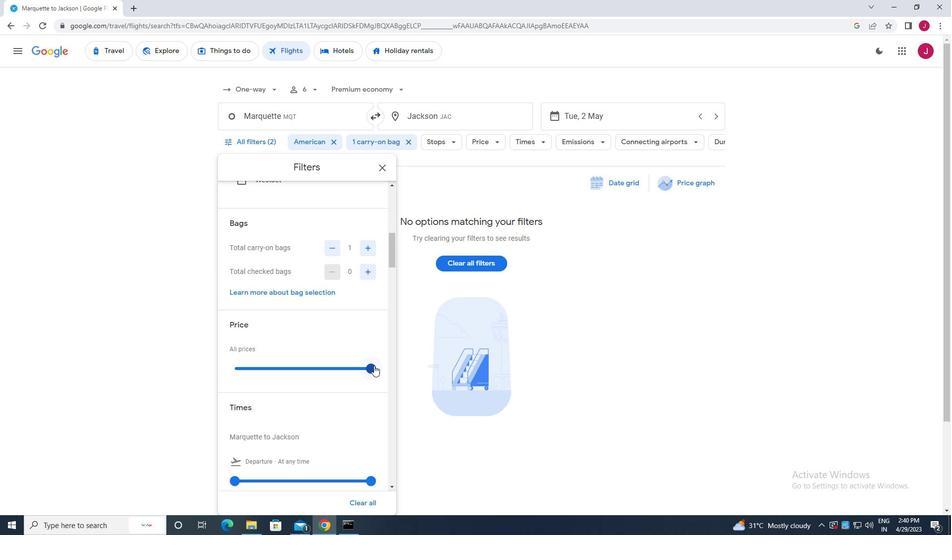 
Action: Mouse pressed left at (373, 367)
Screenshot: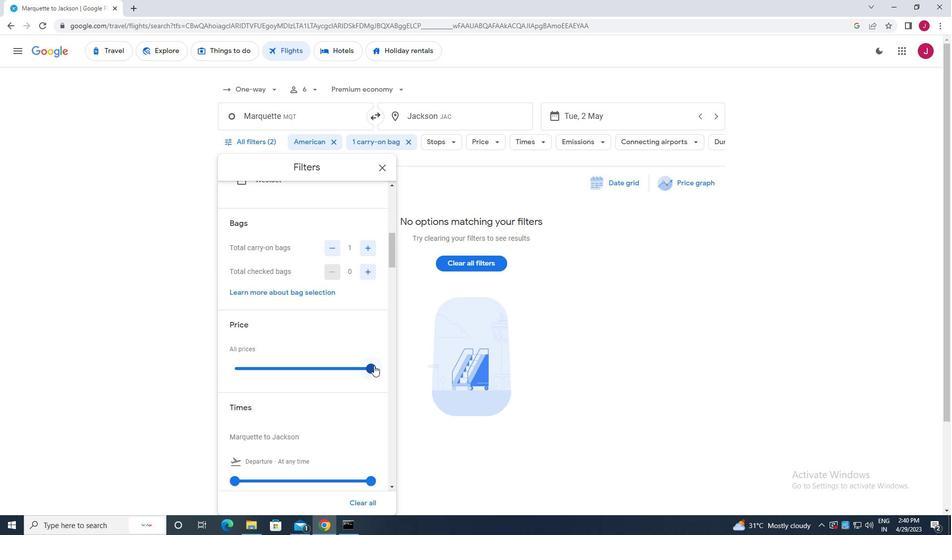 
Action: Mouse moved to (230, 367)
Screenshot: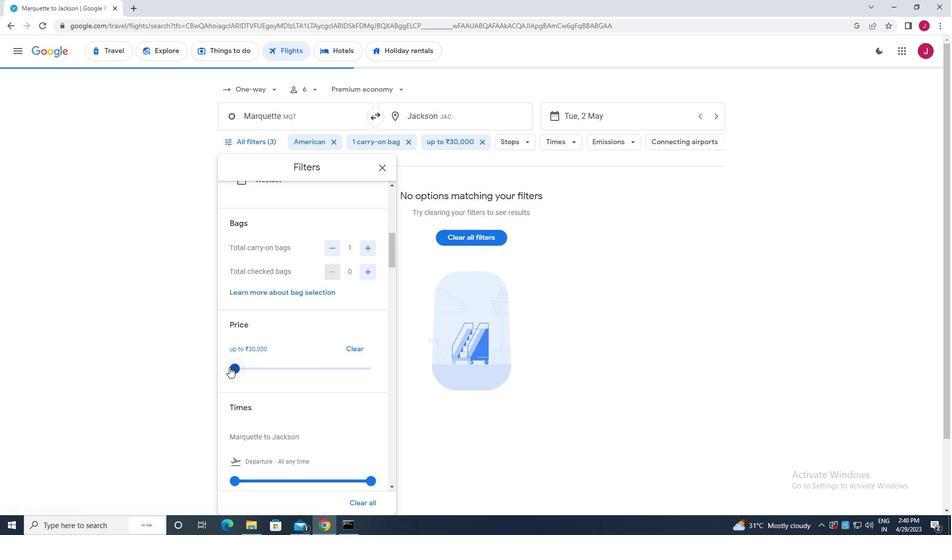 
Action: Mouse pressed left at (230, 367)
Screenshot: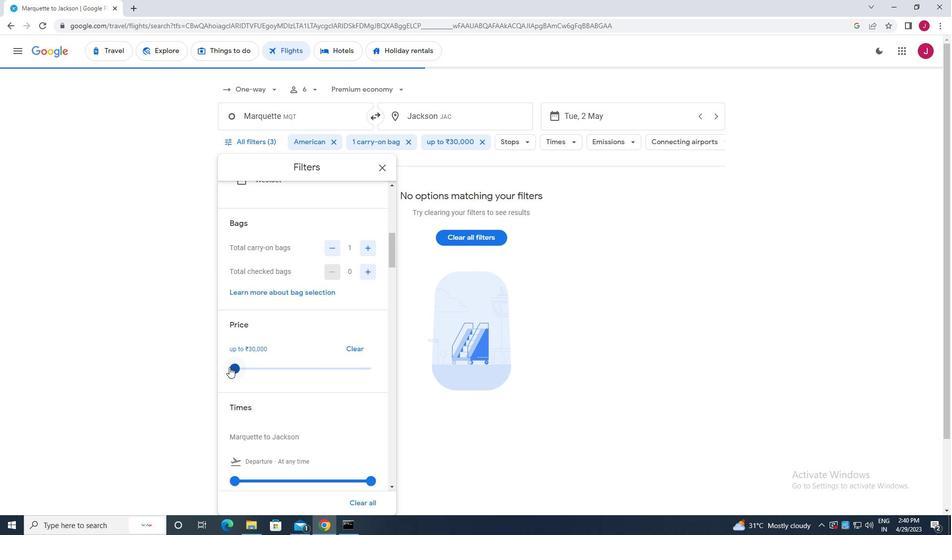
Action: Mouse moved to (241, 370)
Screenshot: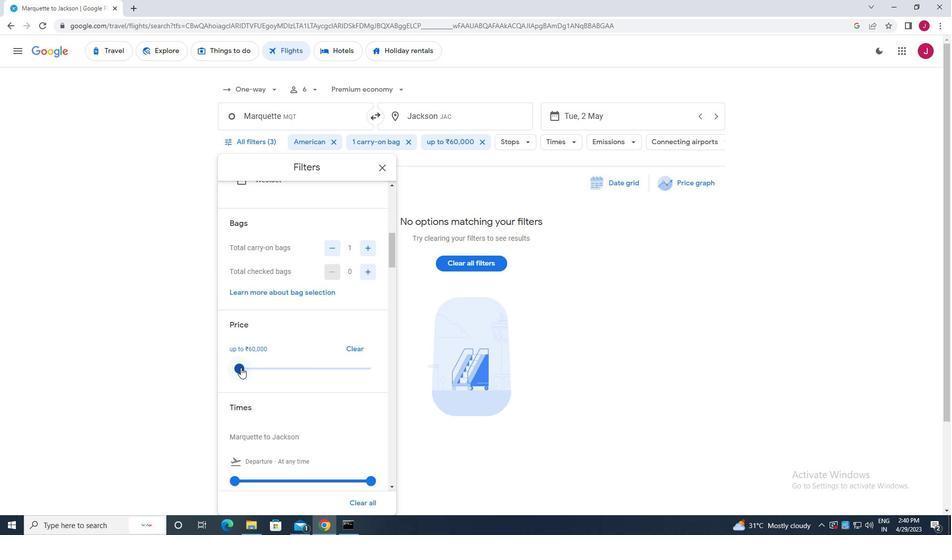 
Action: Mouse scrolled (241, 369) with delta (0, 0)
Screenshot: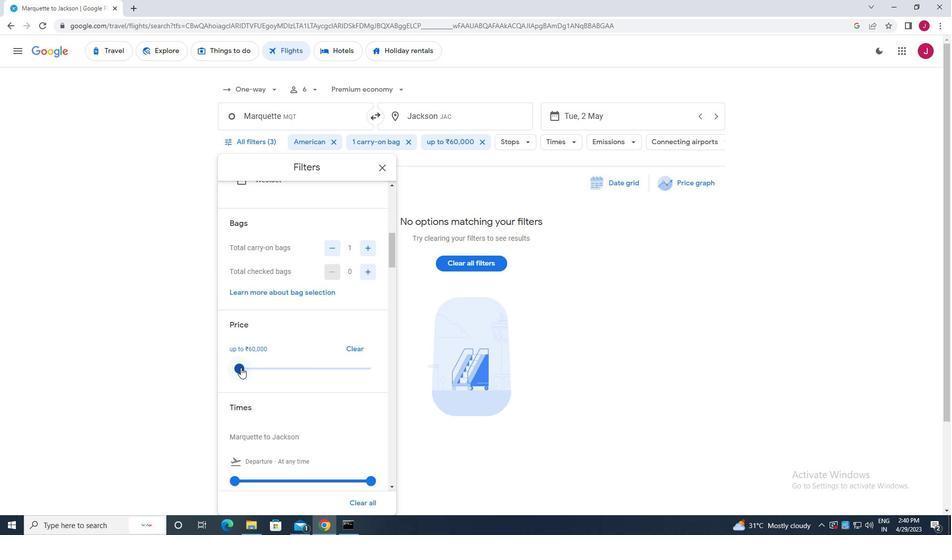 
Action: Mouse moved to (244, 372)
Screenshot: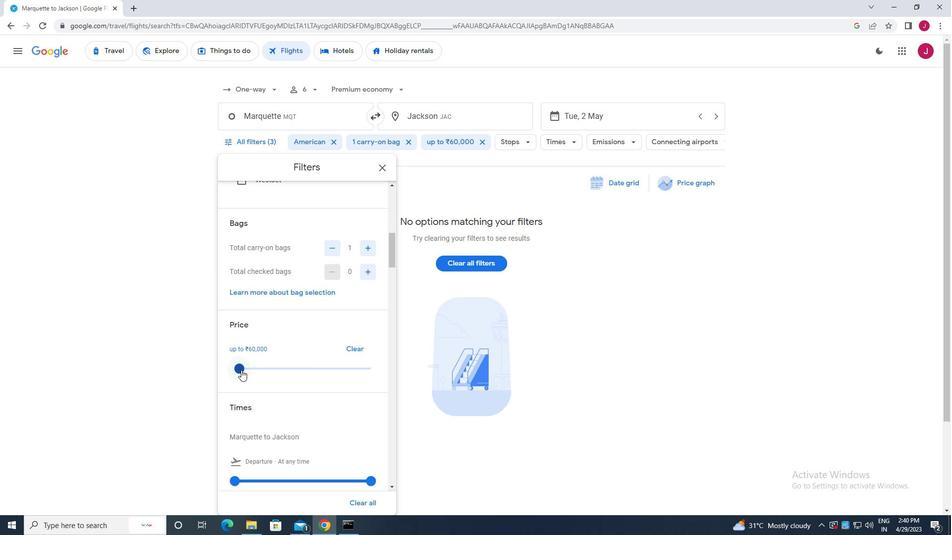 
Action: Mouse scrolled (244, 372) with delta (0, 0)
Screenshot: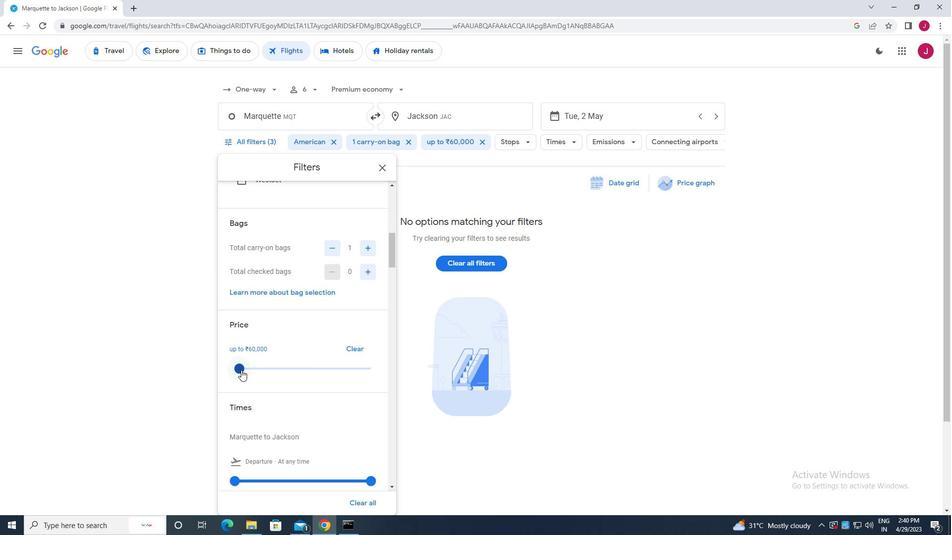 
Action: Mouse moved to (234, 382)
Screenshot: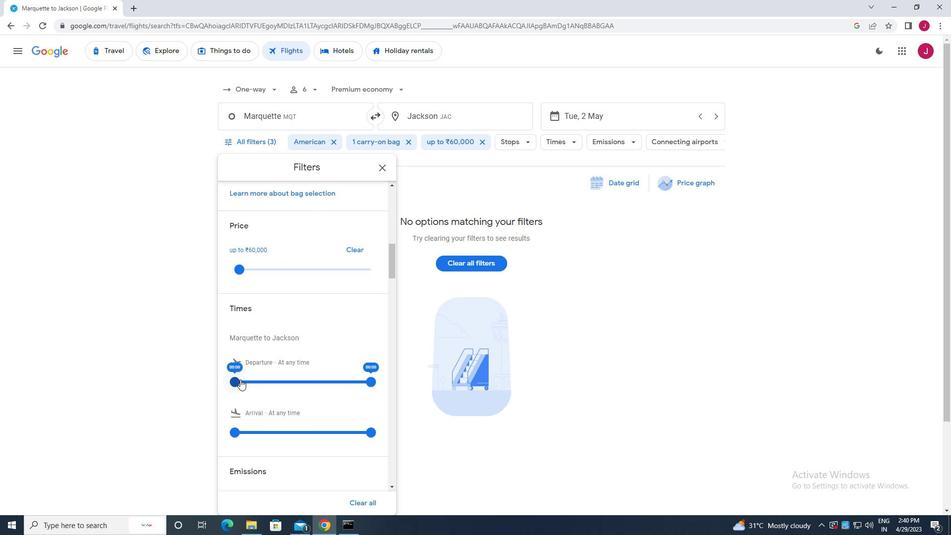 
Action: Mouse pressed left at (234, 382)
Screenshot: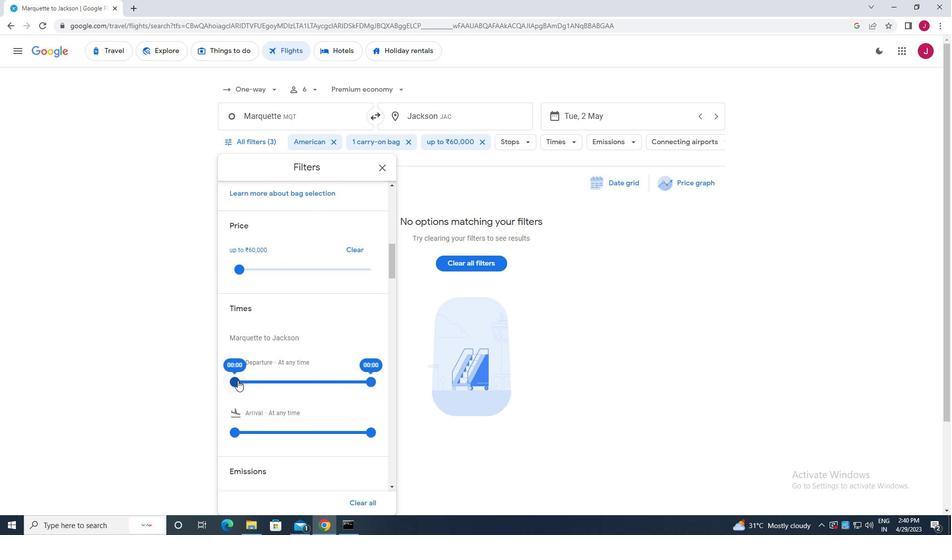 
Action: Mouse moved to (369, 382)
Screenshot: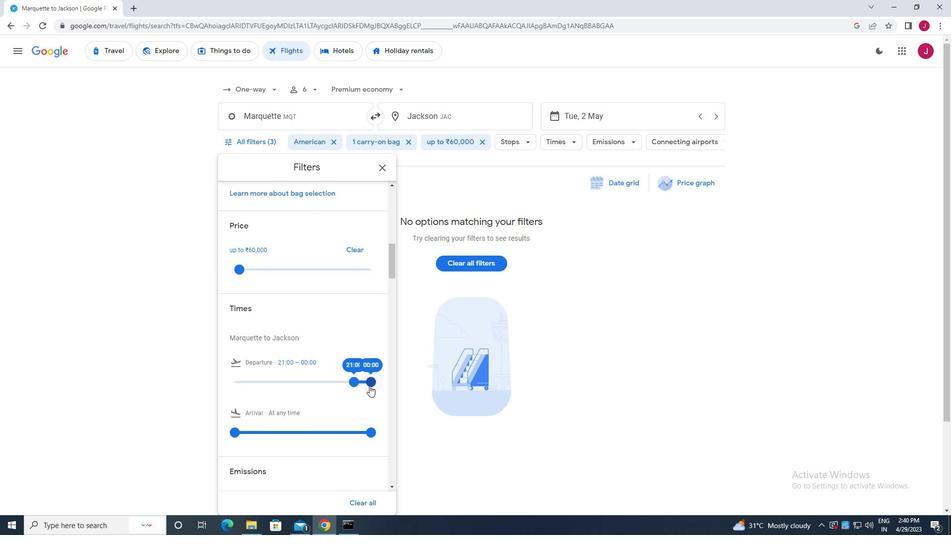
Action: Mouse pressed left at (369, 382)
Screenshot: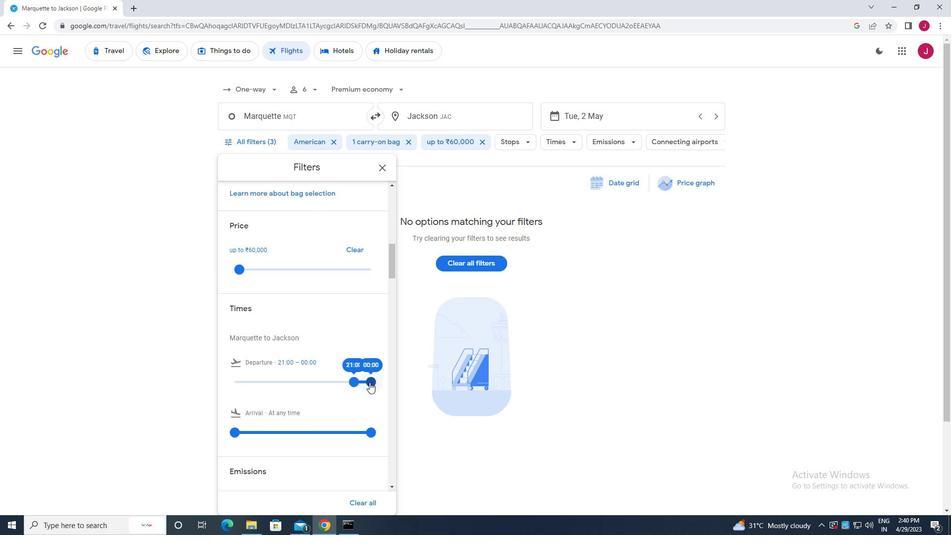 
Action: Mouse moved to (387, 171)
Screenshot: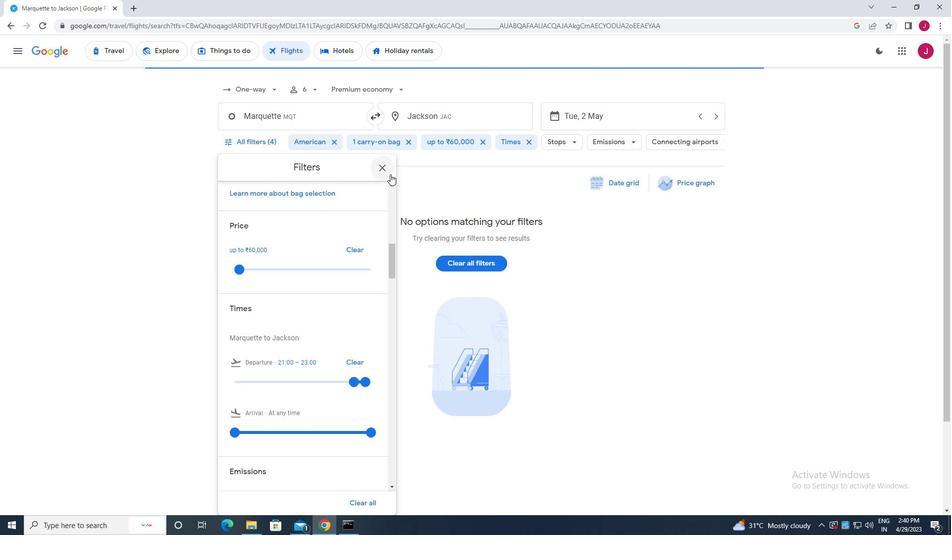 
Action: Mouse pressed left at (387, 171)
Screenshot: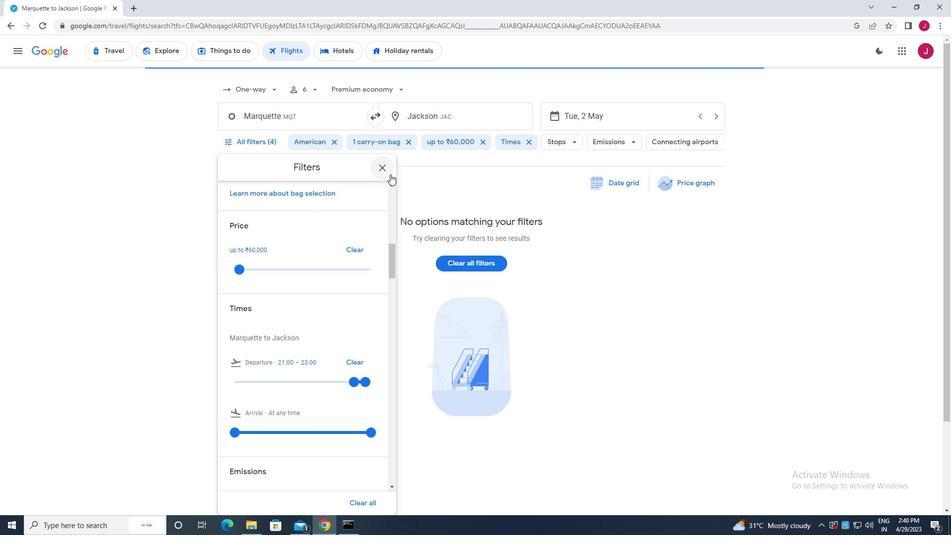 
Action: Mouse moved to (386, 174)
Screenshot: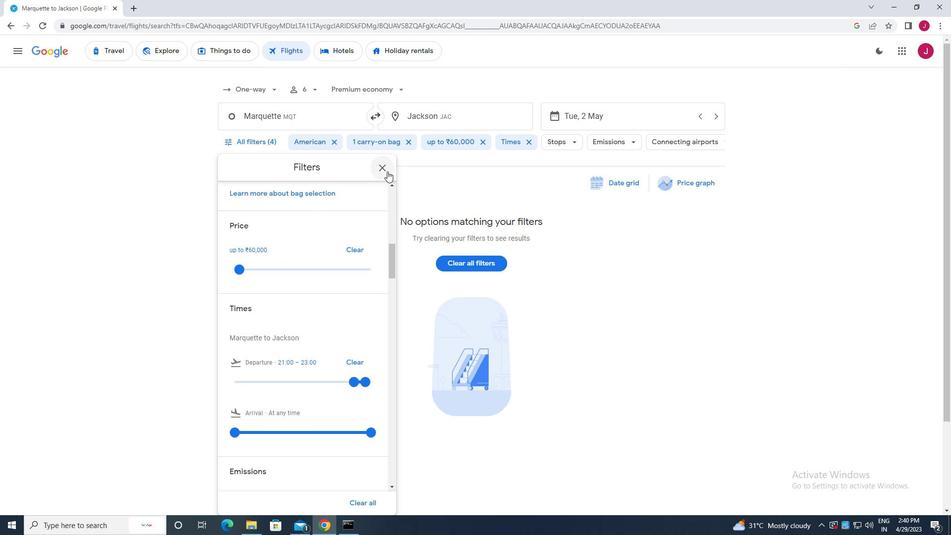 
